 Task: Open a blank sheet, save the file as workstress.doc Add Heading 'Strategies for managing work-related stress: 'Strategies for managing work-related stress:  Add the following points with arrow bulletsAdd the following points with arrow bullets •	Prioritize tasks_x000D_
•	Practice self-care_x000D_
•	Seek support_x000D_
 Highlight heading with color  Blue Select the entire text and apply  Outside Borders ,change the font size of heading and points to 24
Action: Mouse moved to (36, 76)
Screenshot: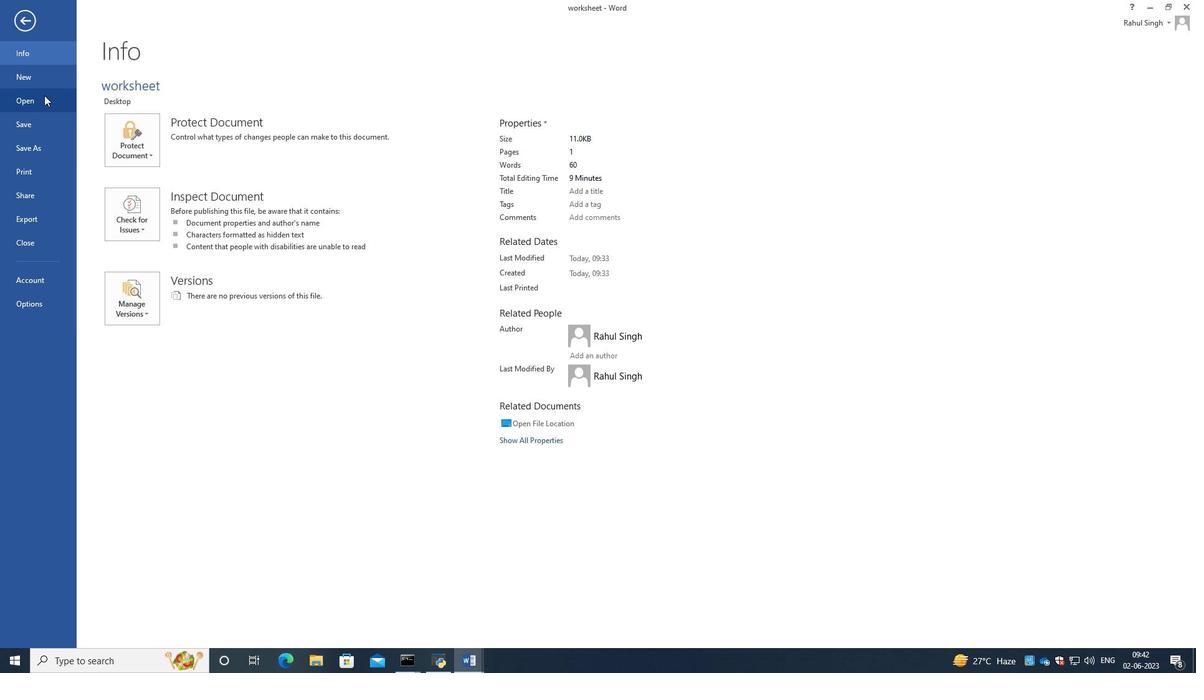 
Action: Mouse pressed left at (36, 76)
Screenshot: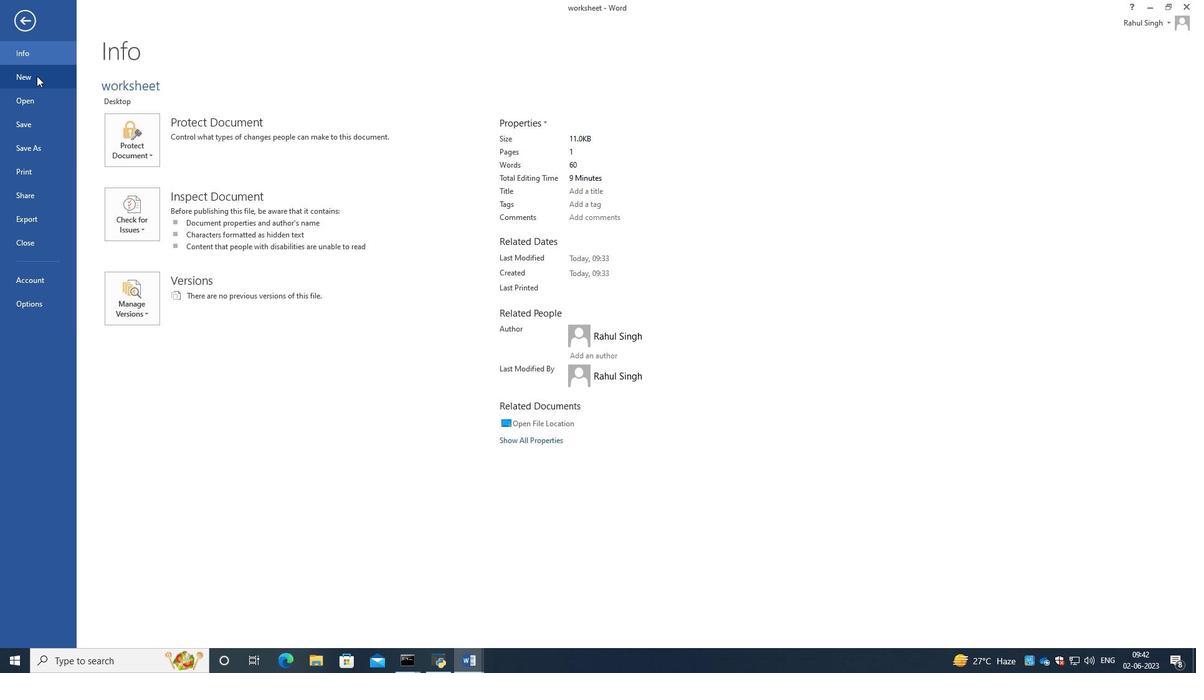 
Action: Mouse moved to (163, 208)
Screenshot: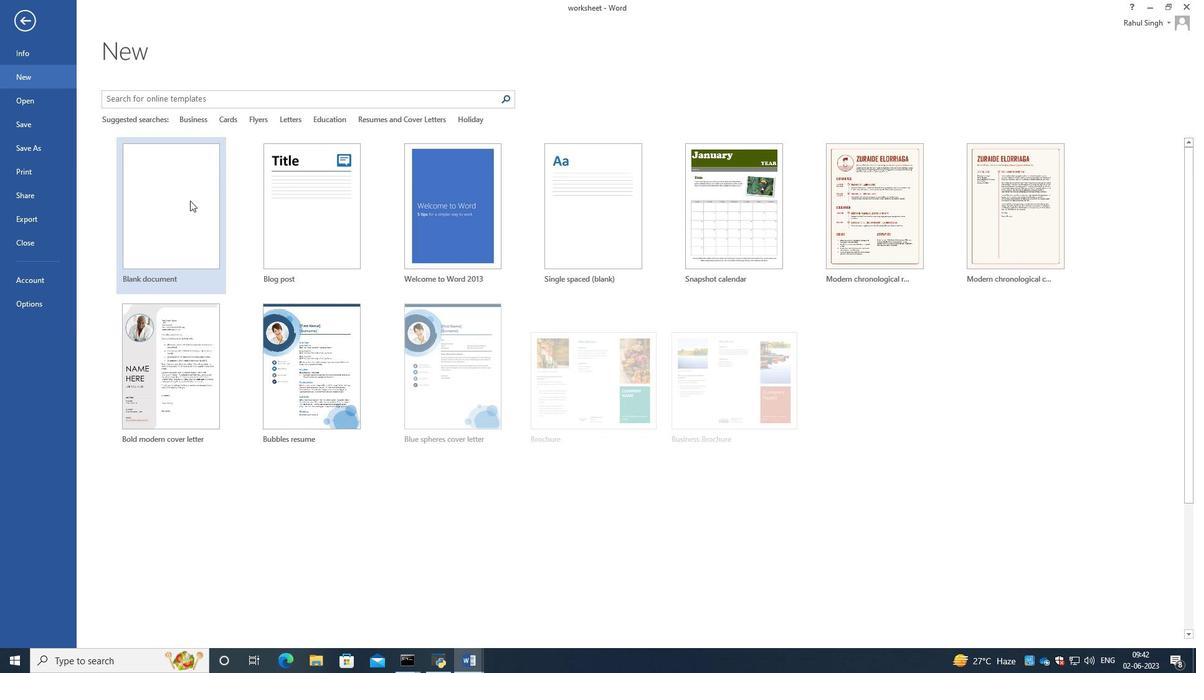 
Action: Mouse pressed left at (163, 208)
Screenshot: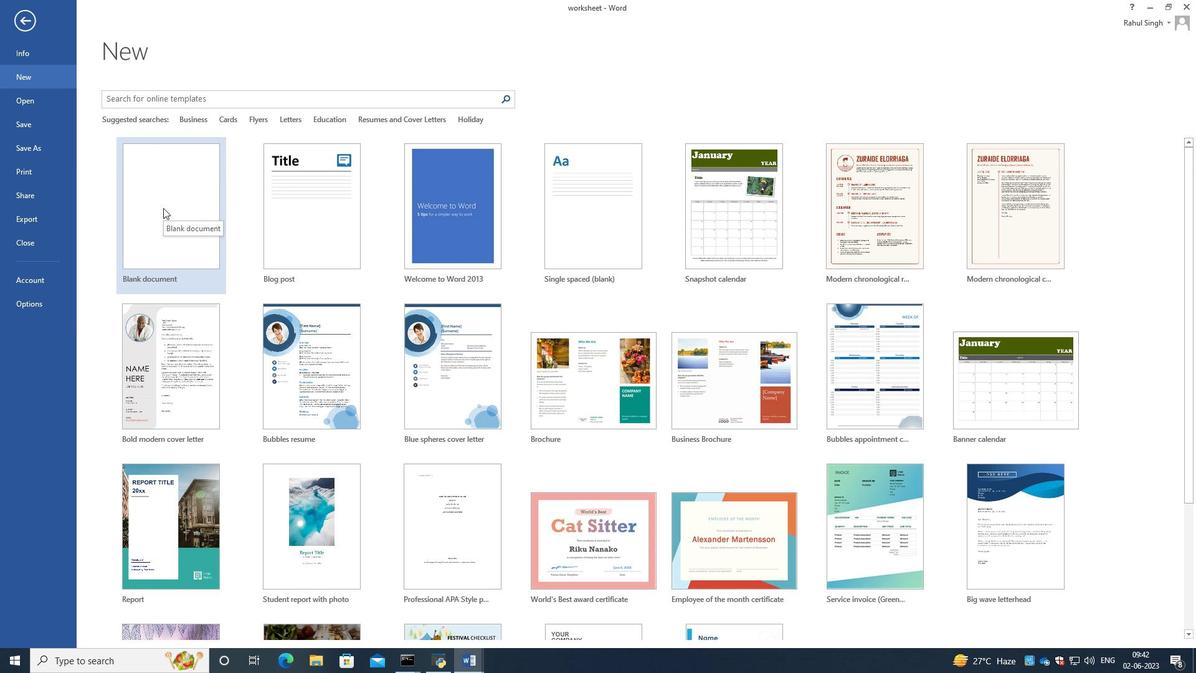 
Action: Mouse moved to (21, 25)
Screenshot: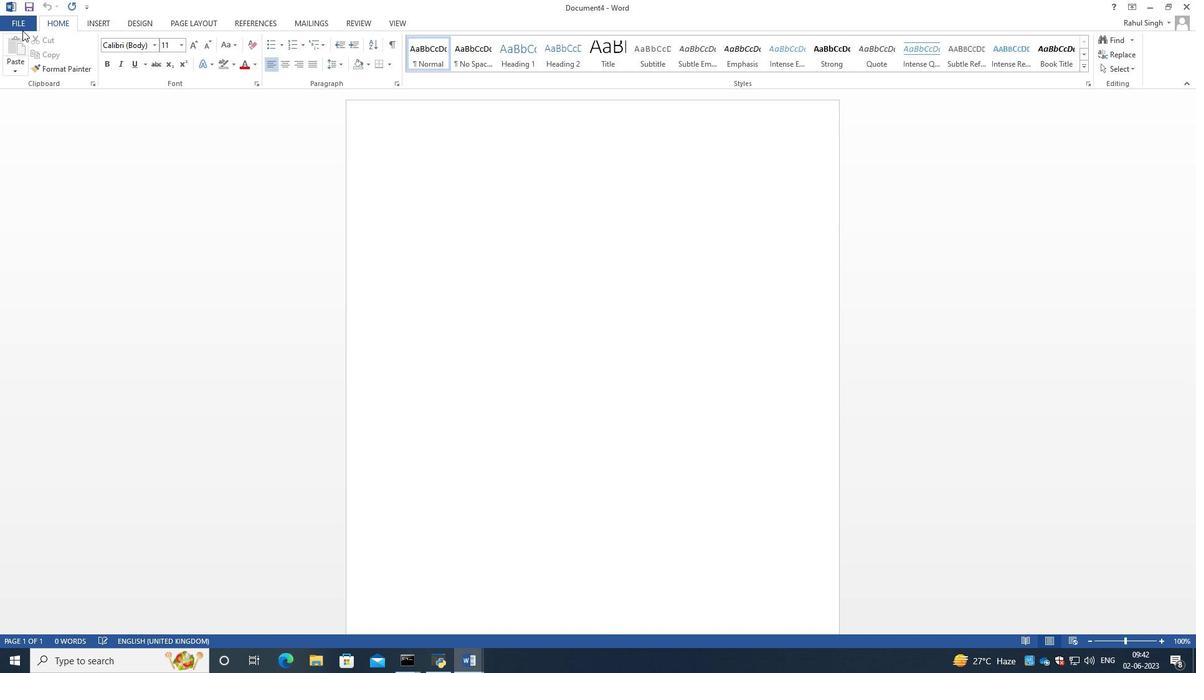 
Action: Mouse pressed left at (21, 25)
Screenshot: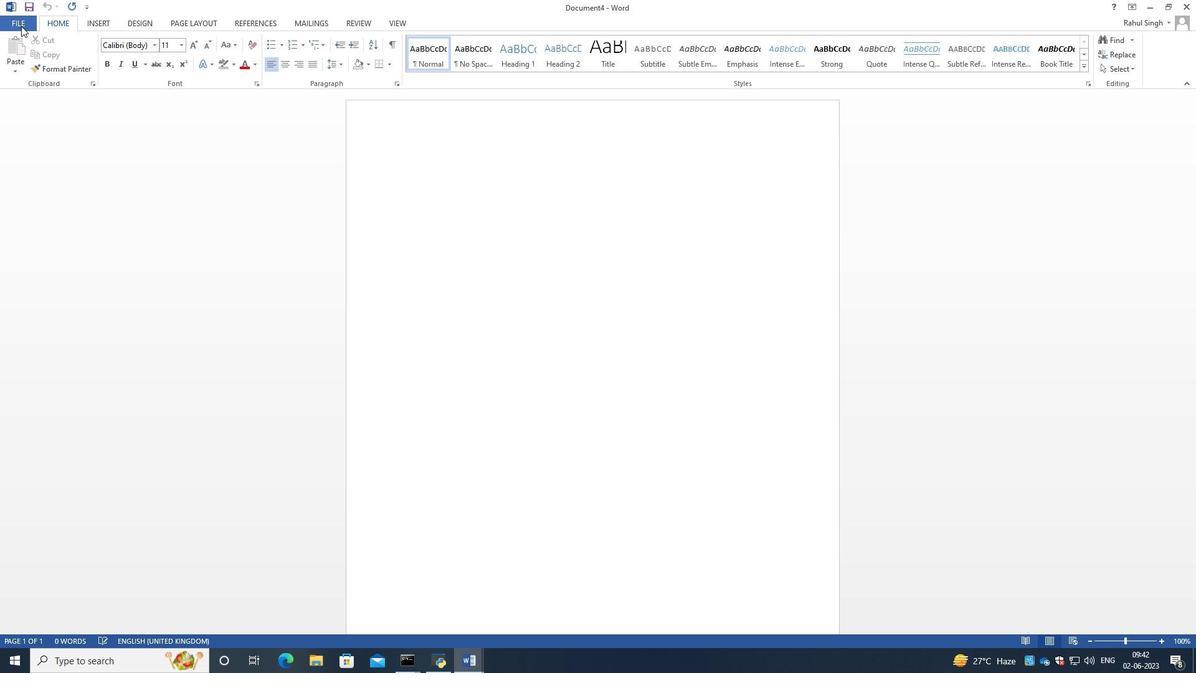 
Action: Mouse moved to (43, 150)
Screenshot: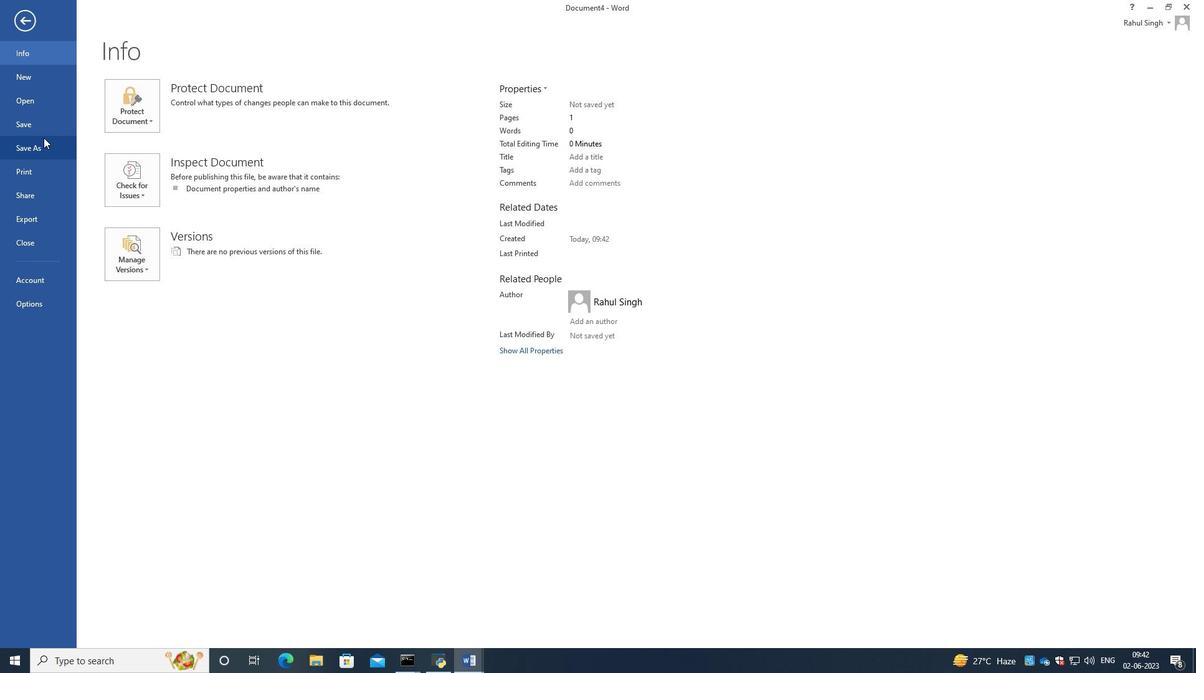 
Action: Mouse pressed left at (43, 150)
Screenshot: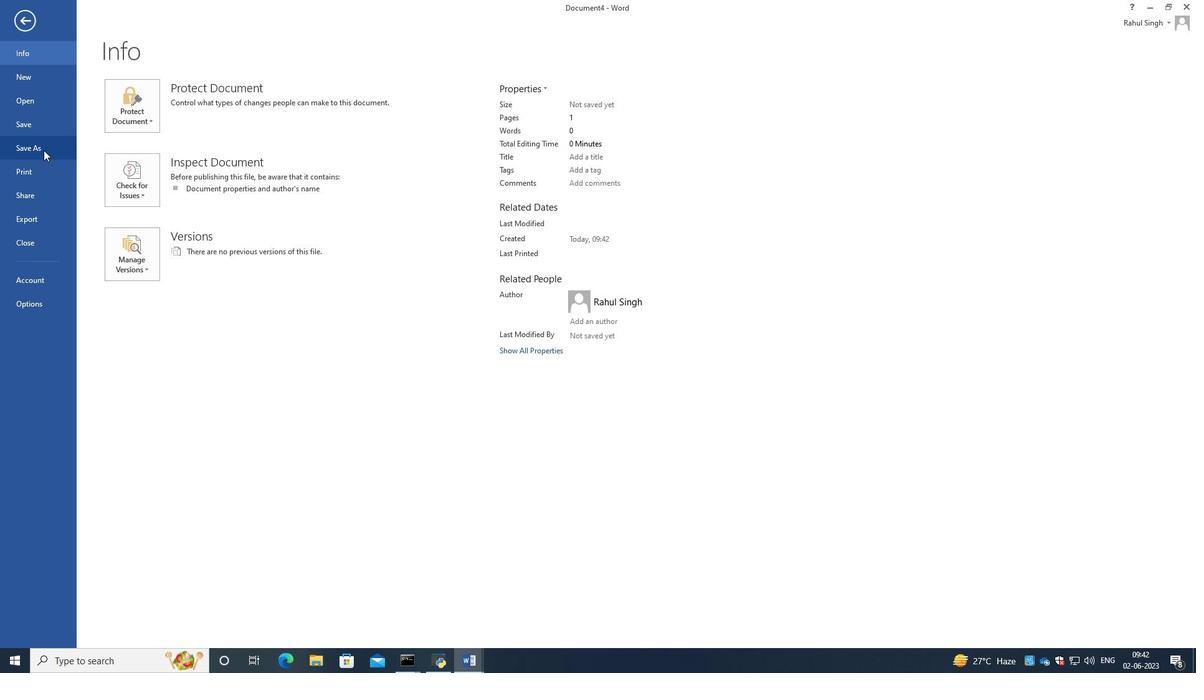 
Action: Mouse moved to (321, 135)
Screenshot: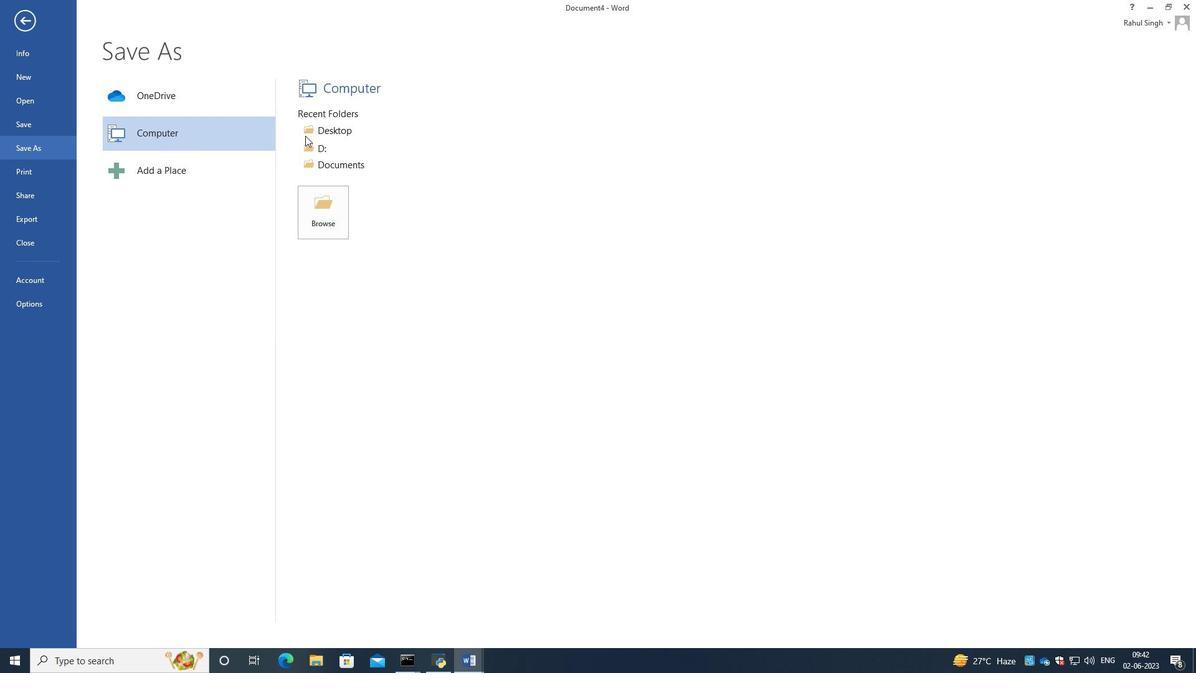 
Action: Mouse pressed left at (321, 135)
Screenshot: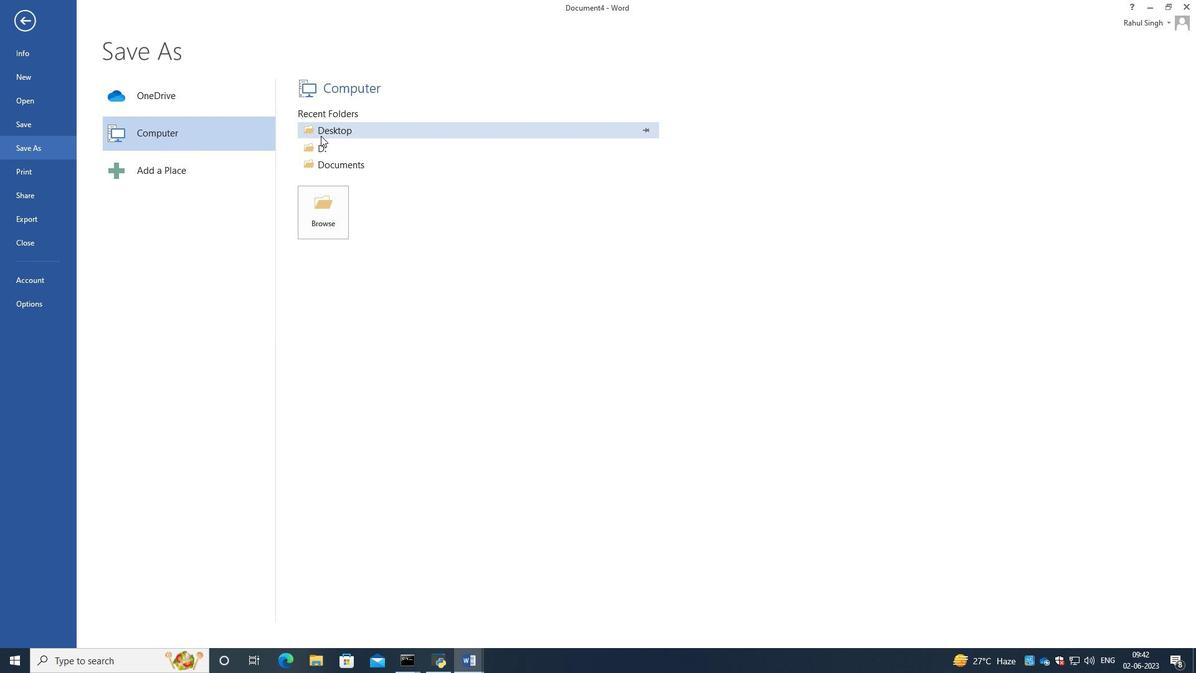 
Action: Mouse moved to (315, 141)
Screenshot: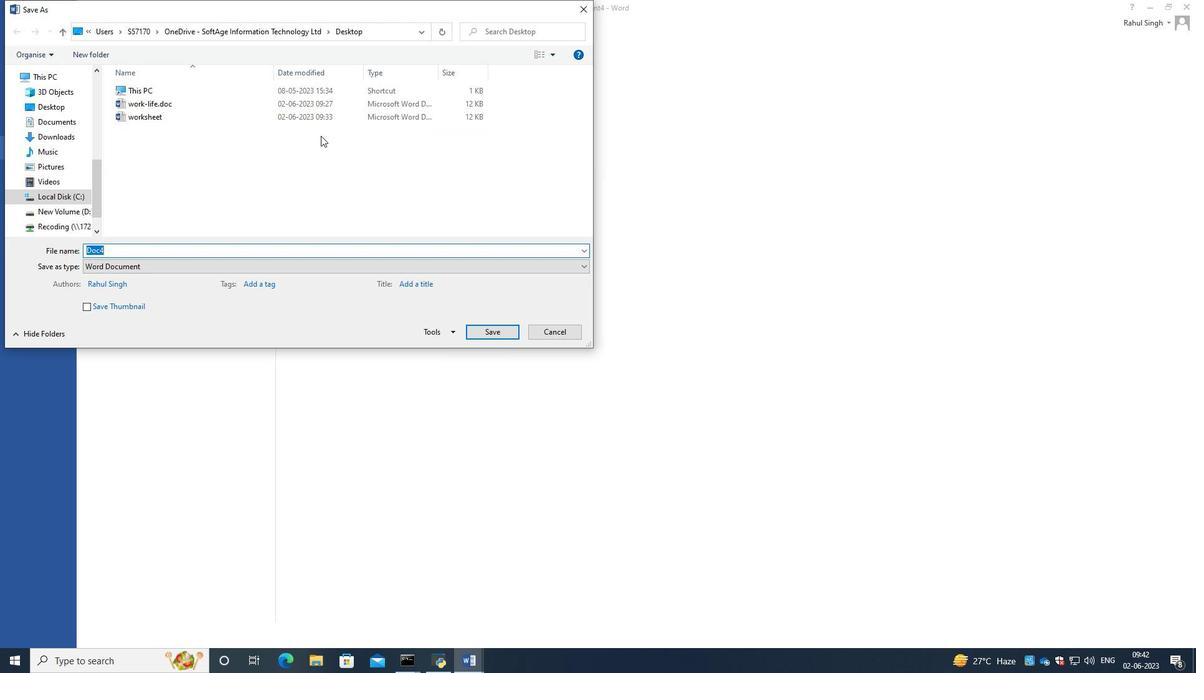 
Action: Key pressed <Key.backspace>workstress.doc
Screenshot: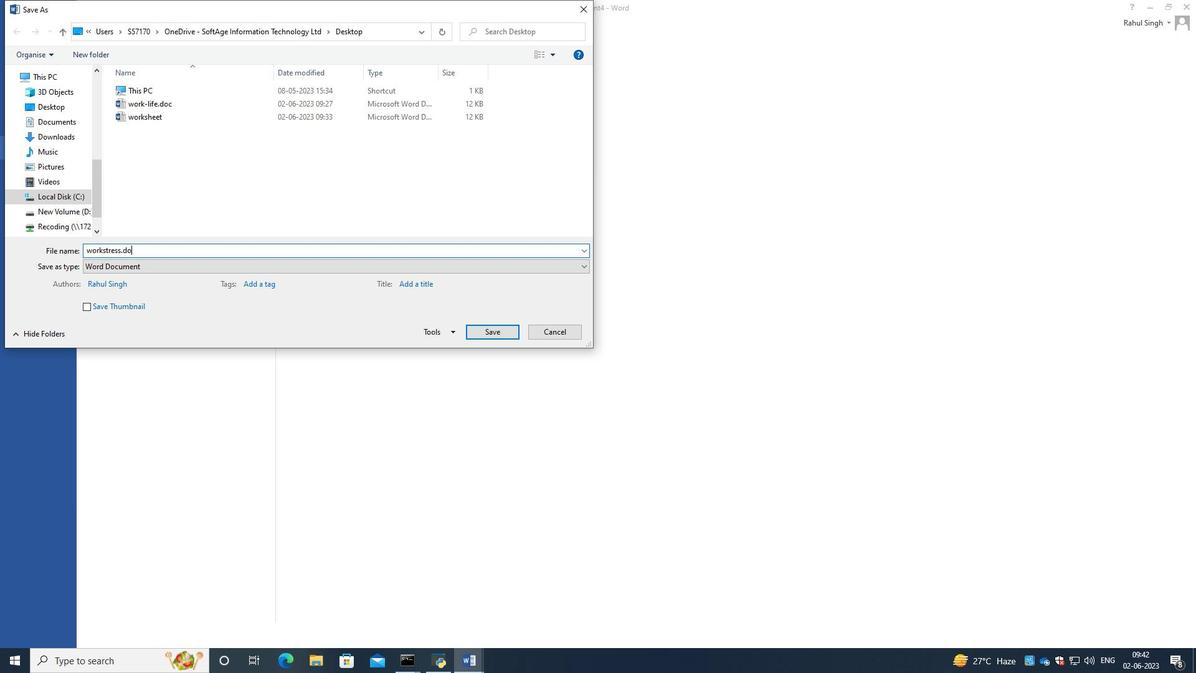 
Action: Mouse moved to (493, 335)
Screenshot: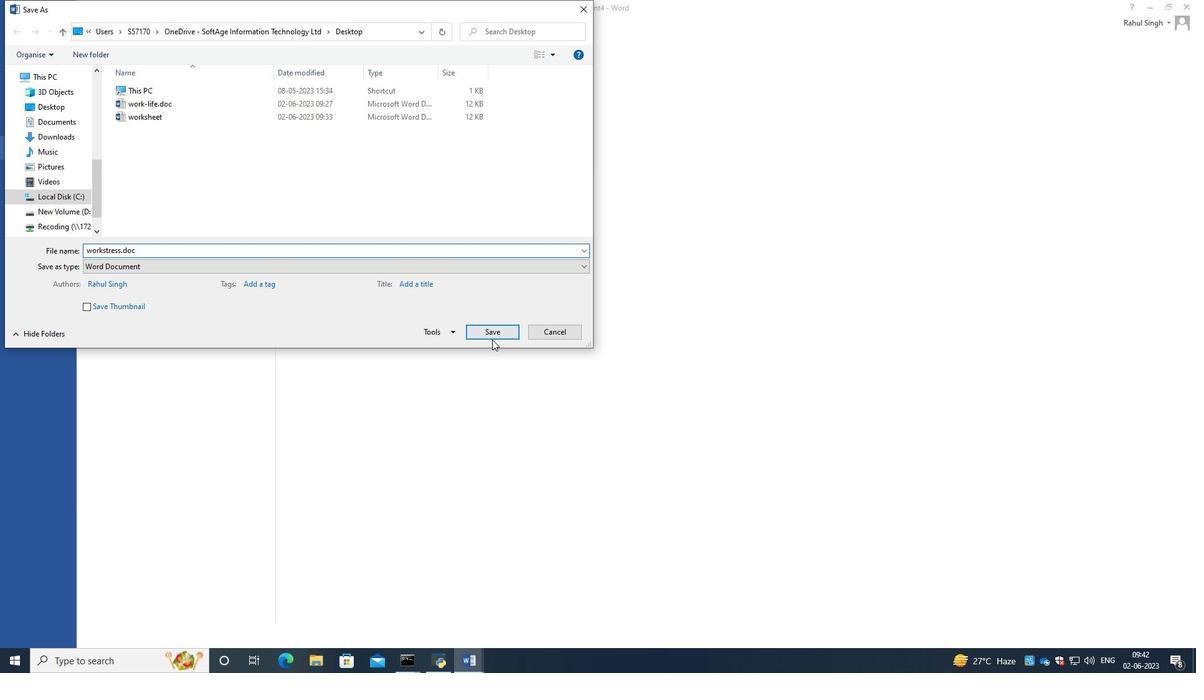 
Action: Mouse pressed left at (493, 335)
Screenshot: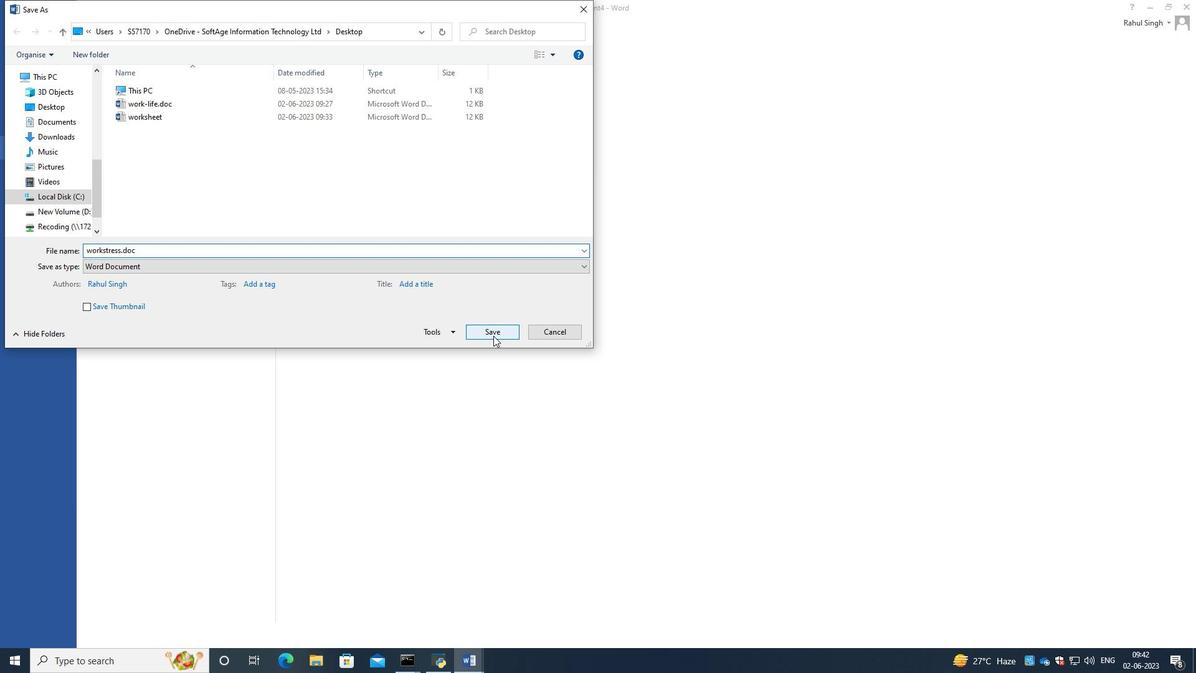 
Action: Mouse moved to (437, 193)
Screenshot: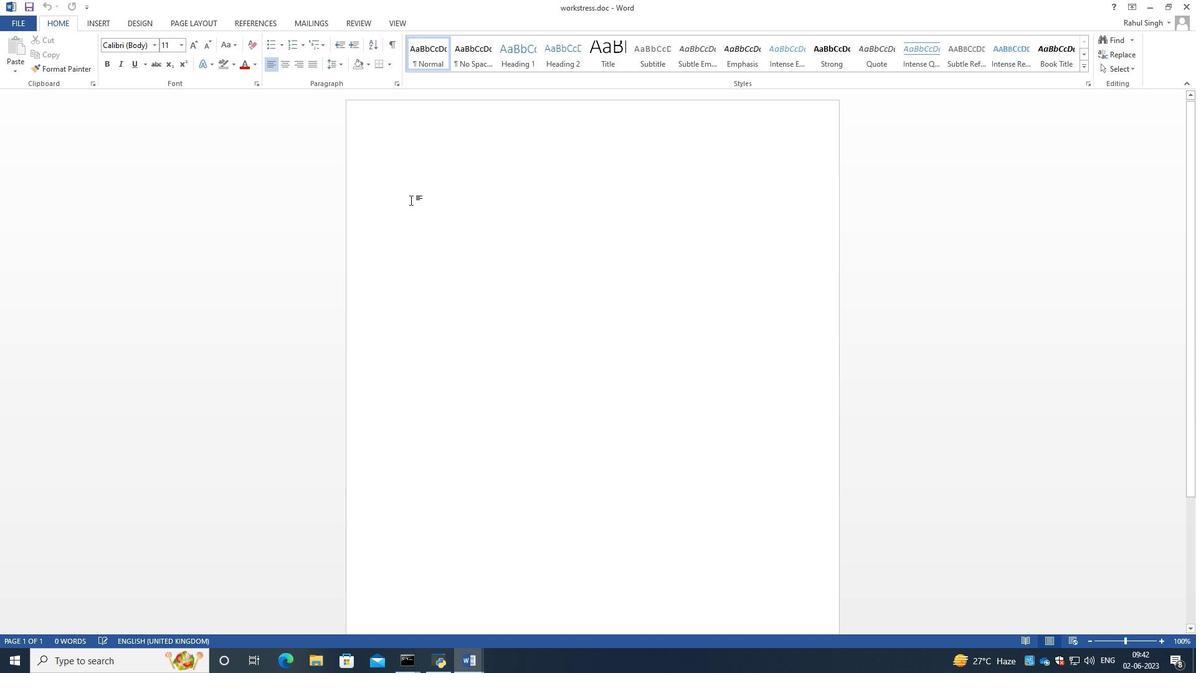 
Action: Key pressed <Key.caps_lock>S<Key.caps_lock>trategies<Key.enter><Key.caps_lock>S<Key.caps_lock>trategies<Key.space>for<Key.space>managing<Key.space>work-related<Key.space>stress
Screenshot: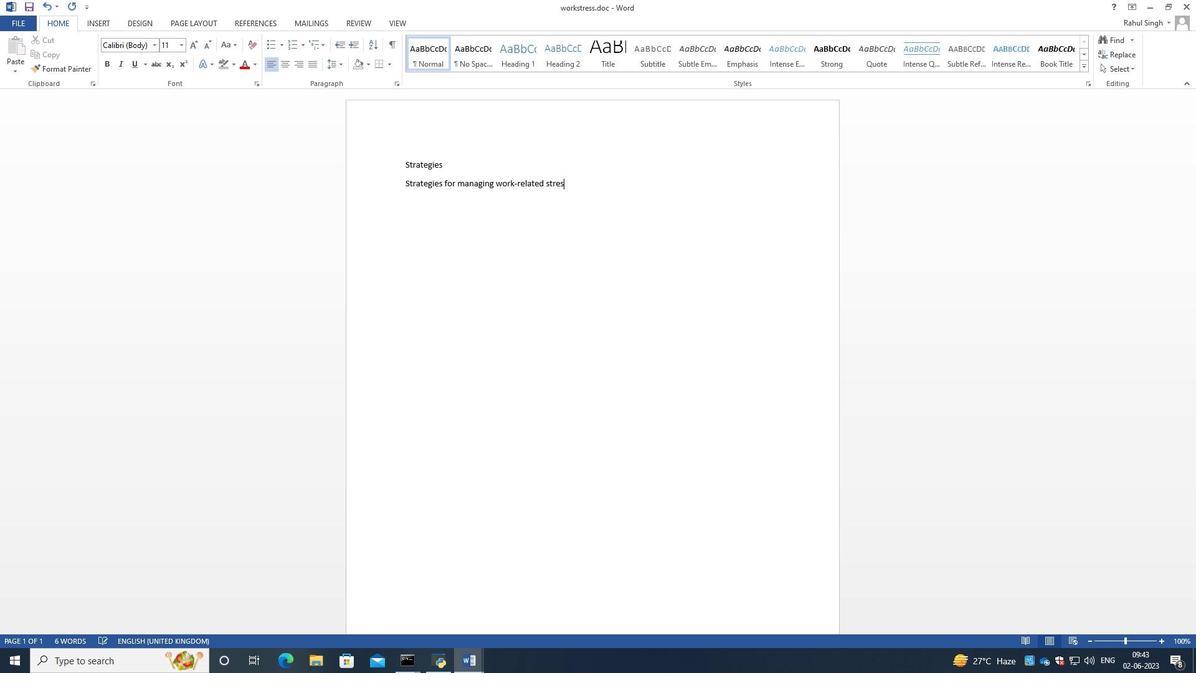 
Action: Mouse moved to (445, 167)
Screenshot: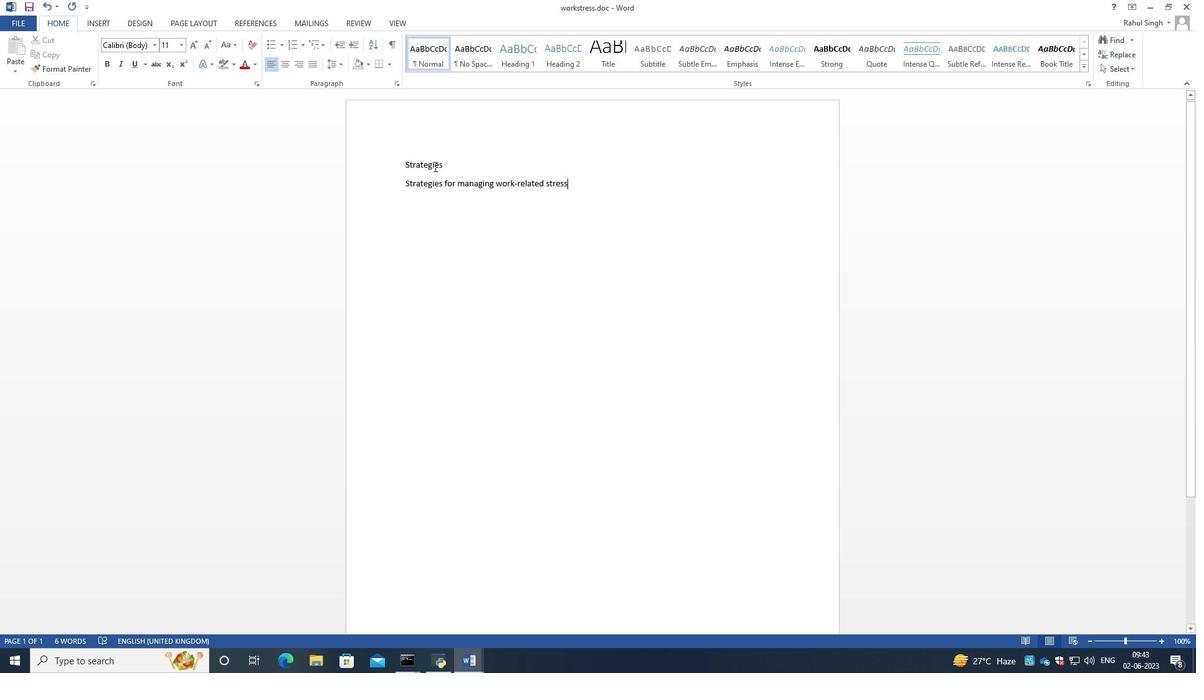 
Action: Mouse pressed left at (445, 167)
Screenshot: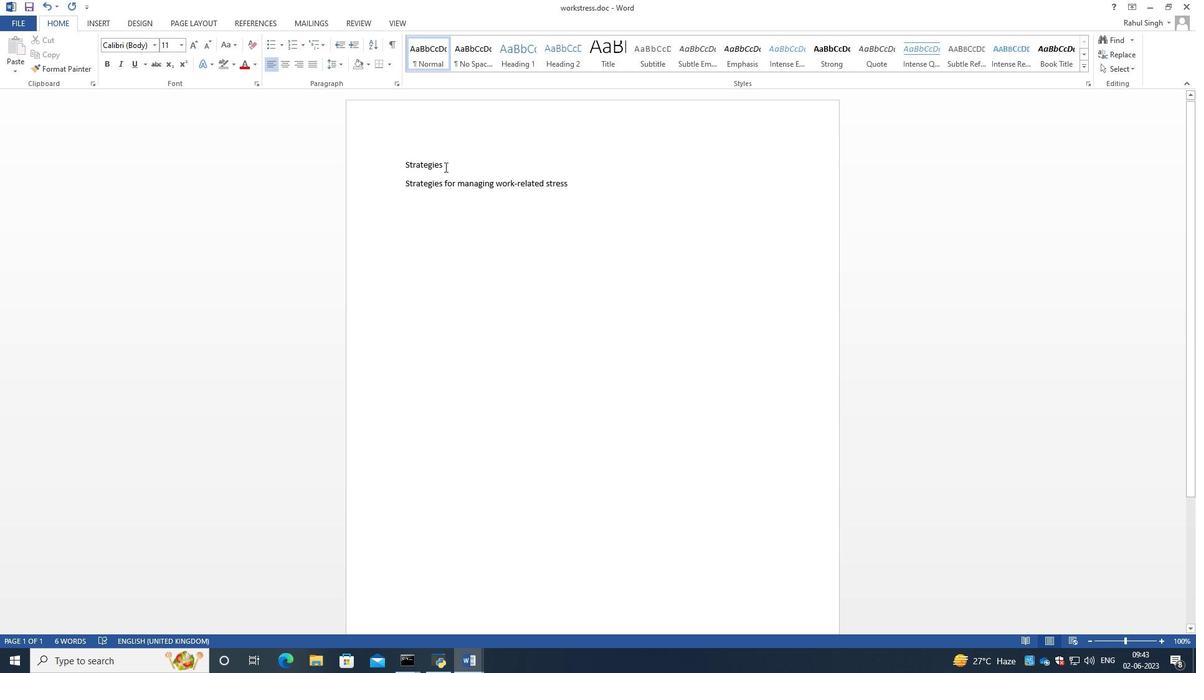 
Action: Mouse moved to (382, 167)
Screenshot: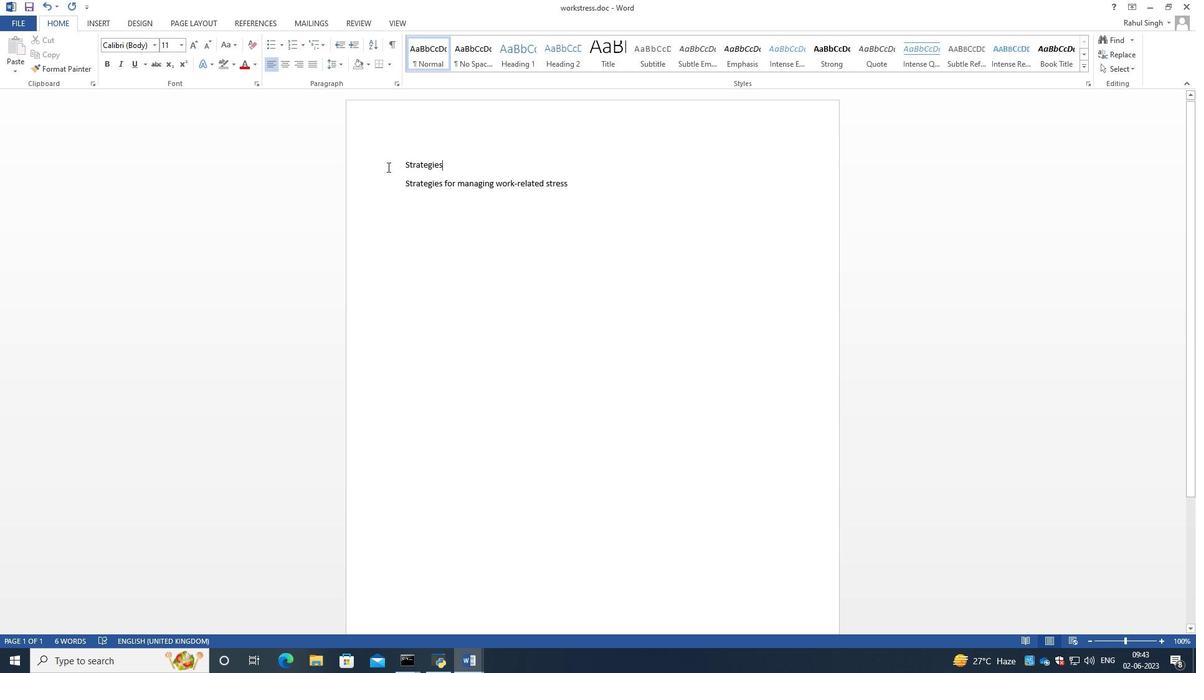 
Action: Key pressed <Key.backspace>
Screenshot: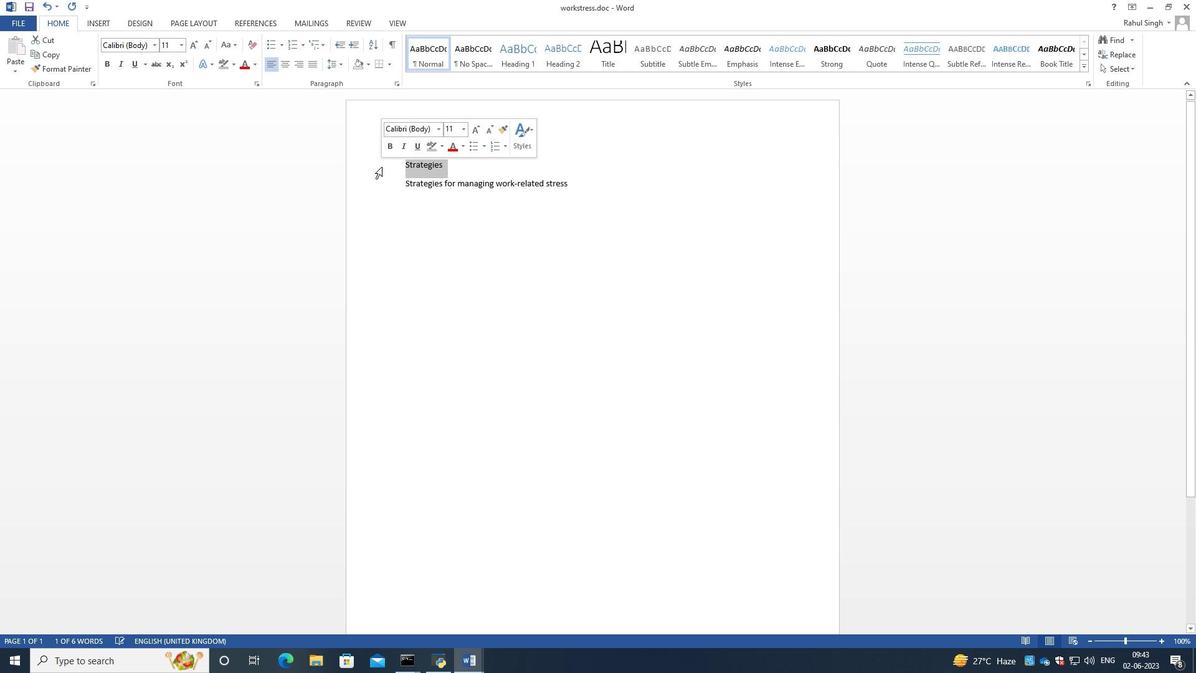 
Action: Mouse moved to (572, 170)
Screenshot: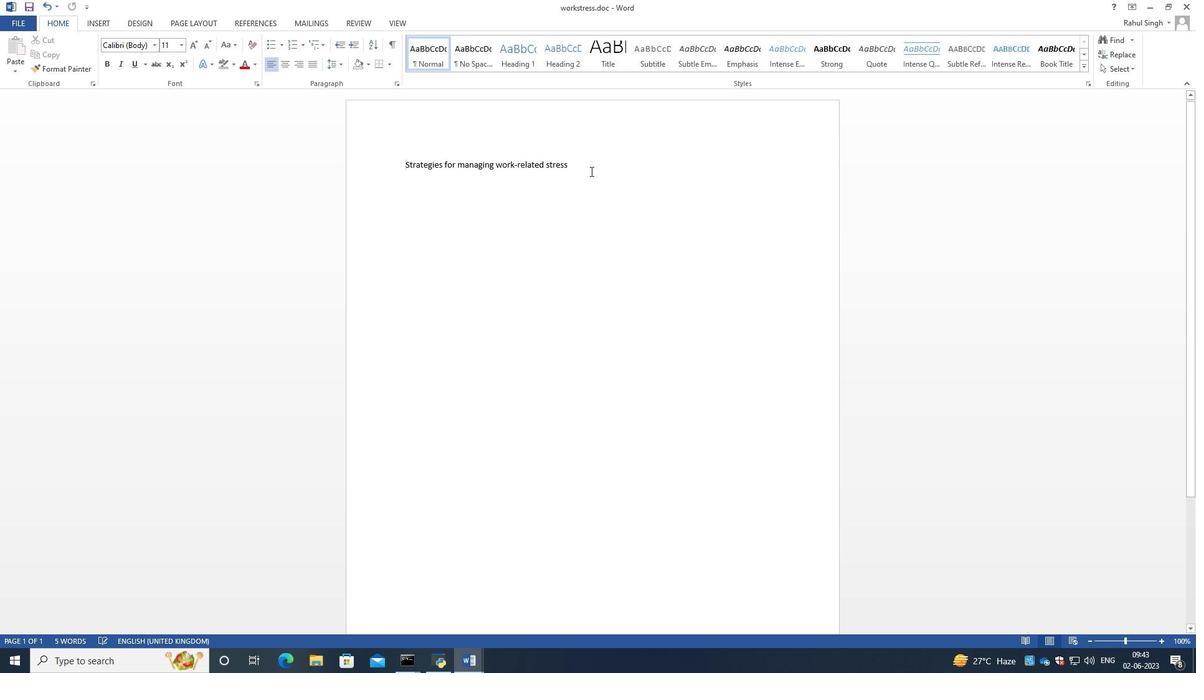 
Action: Mouse pressed left at (572, 170)
Screenshot: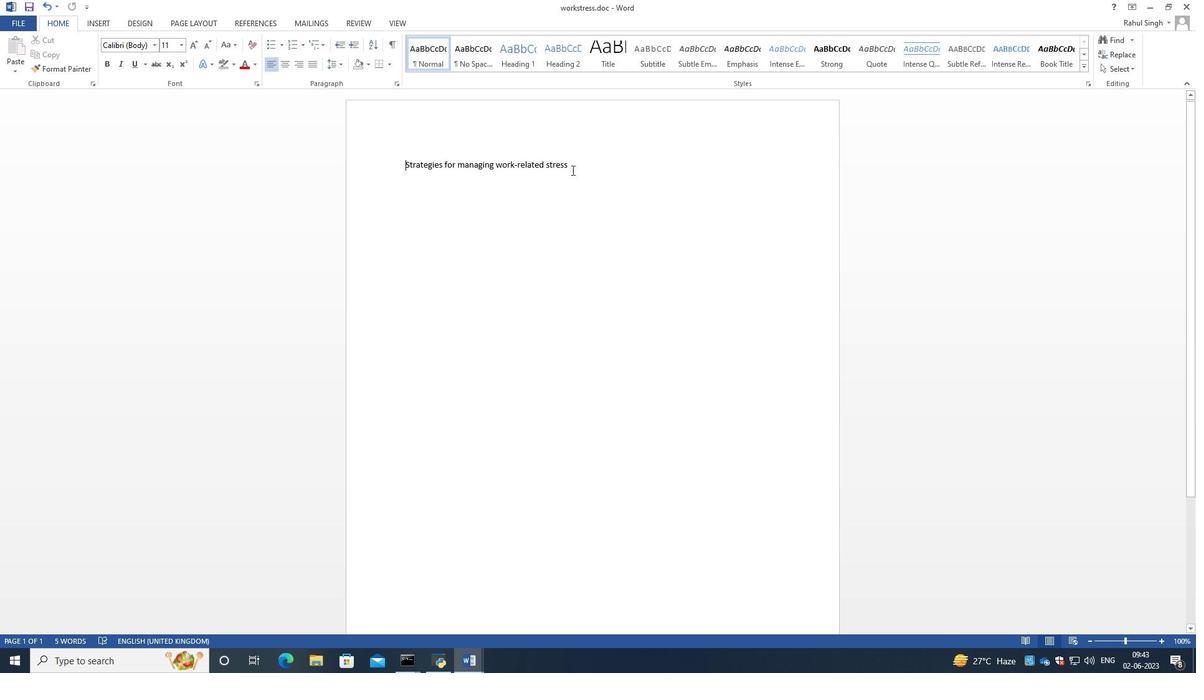 
Action: Key pressed <Key.shift_r>:<Key.enter><Key.caps_lock><Key.backspace><Key.enter>
Screenshot: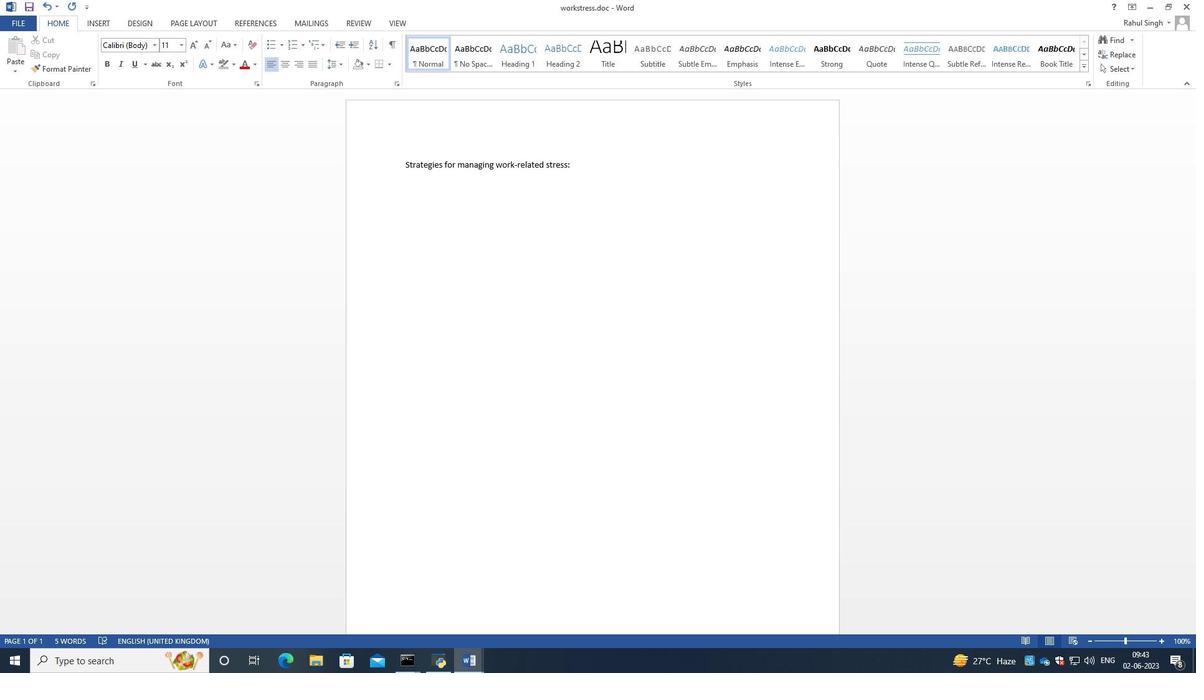 
Action: Mouse moved to (282, 44)
Screenshot: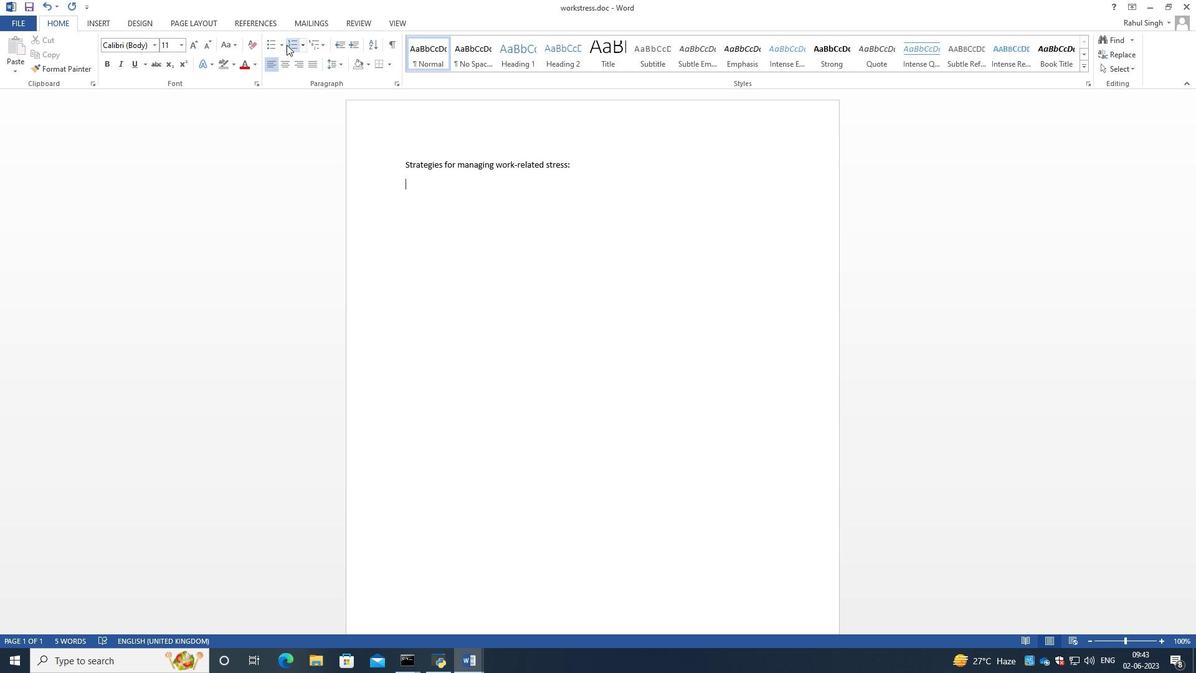 
Action: Mouse pressed left at (282, 44)
Screenshot: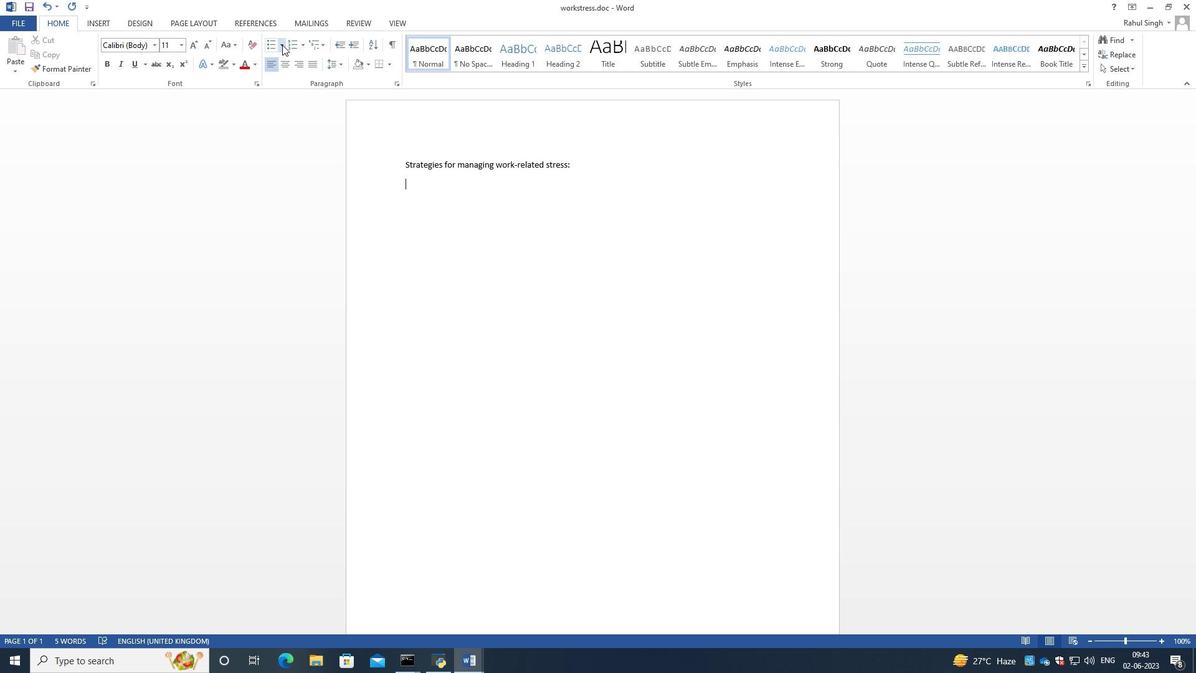 
Action: Mouse moved to (284, 157)
Screenshot: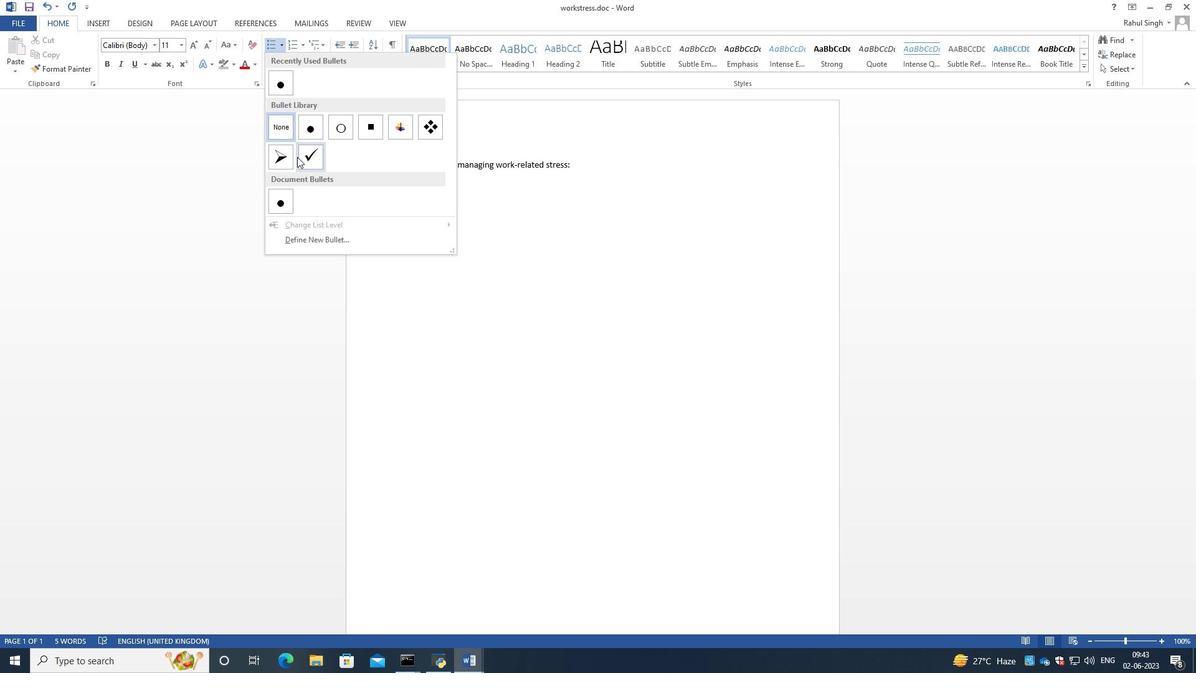 
Action: Mouse pressed left at (284, 157)
Screenshot: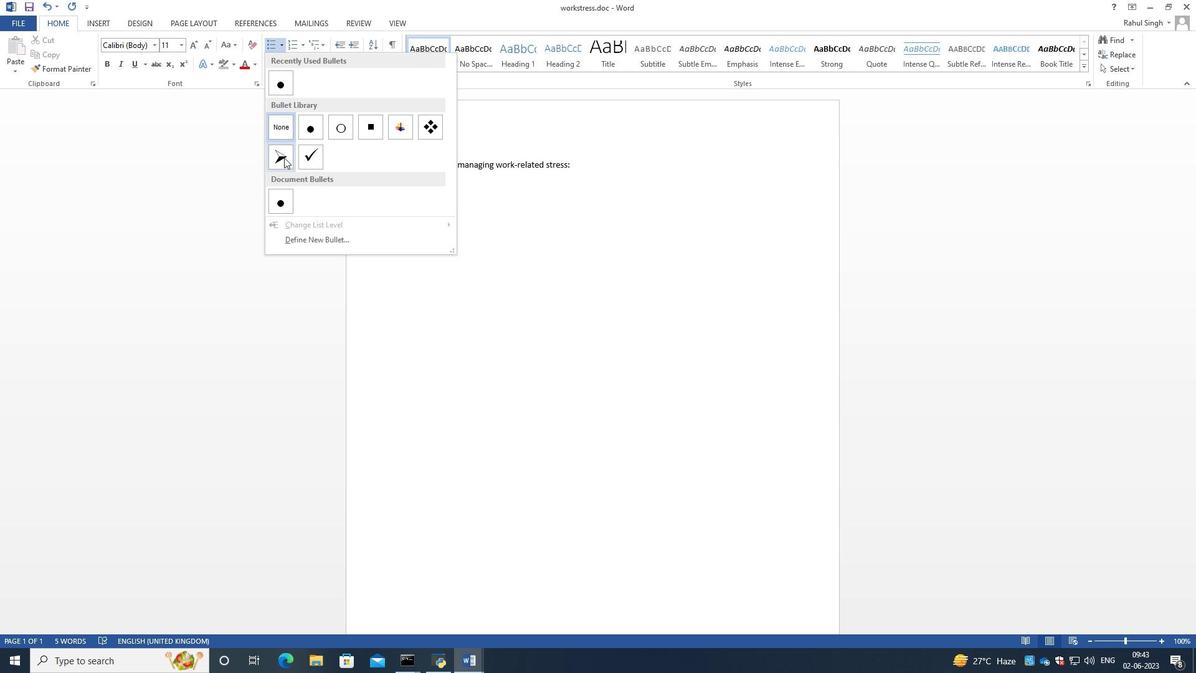 
Action: Mouse moved to (447, 190)
Screenshot: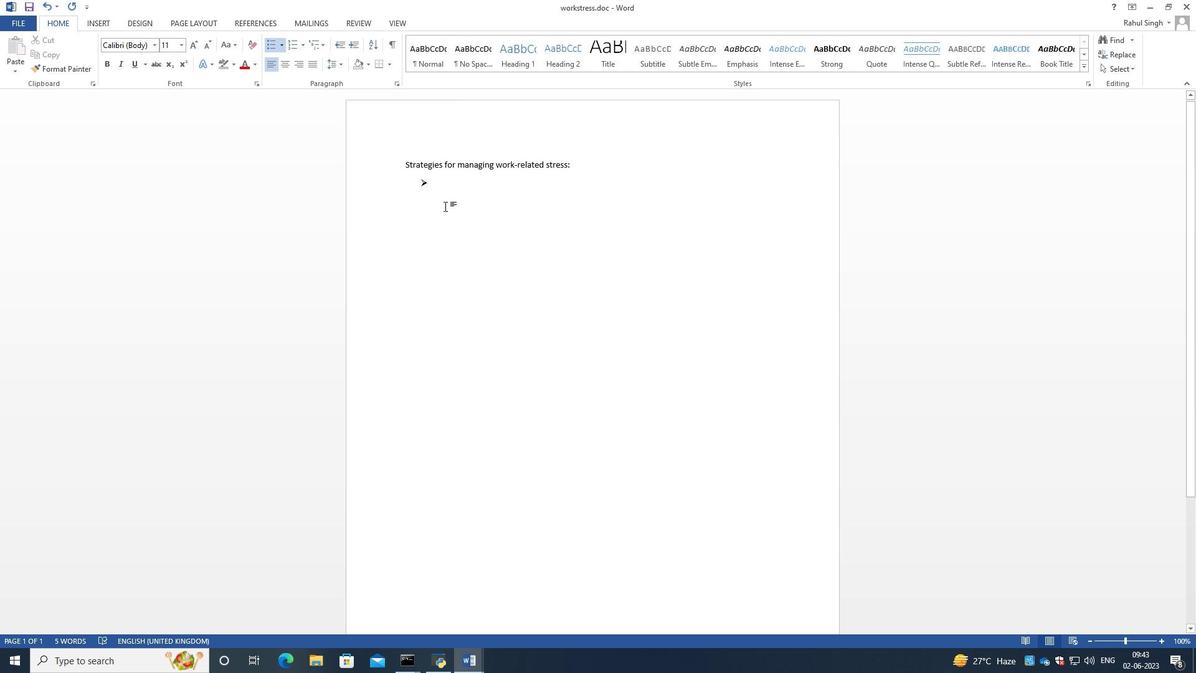 
Action: Key pressed <Key.caps_lock>p<Key.caps_lock>R<Key.backspace><Key.backspace>P<Key.caps_lock>riortize<Key.space><Key.backspace><Key.backspace><Key.backspace><Key.backspace><Key.backspace>itize<Key.space>tasks<Key.enter><Key.caps_lock>P<Key.caps_lock>ractics<Key.backspace>e<Key.space><Key.caps_lock><Key.caps_lock>self-care<Key.enter><Key.caps_lock>S<Key.caps_lock>eek<Key.space><Key.caps_lock><Key.caps_lock>support
Screenshot: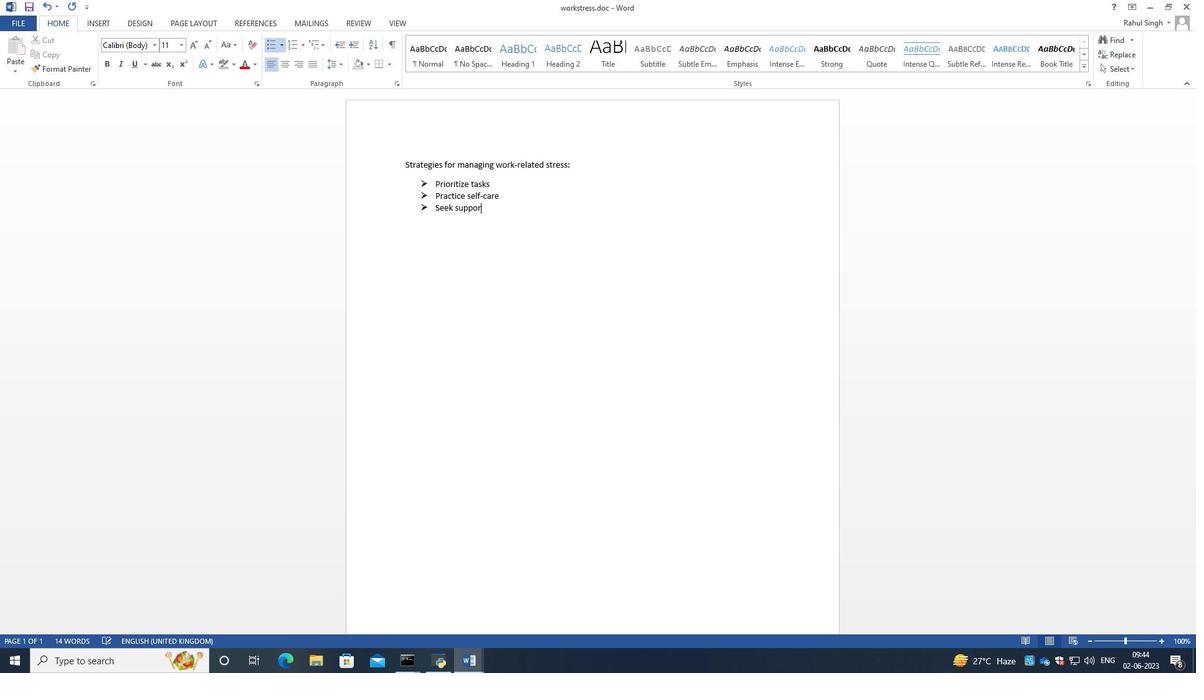 
Action: Mouse moved to (482, 243)
Screenshot: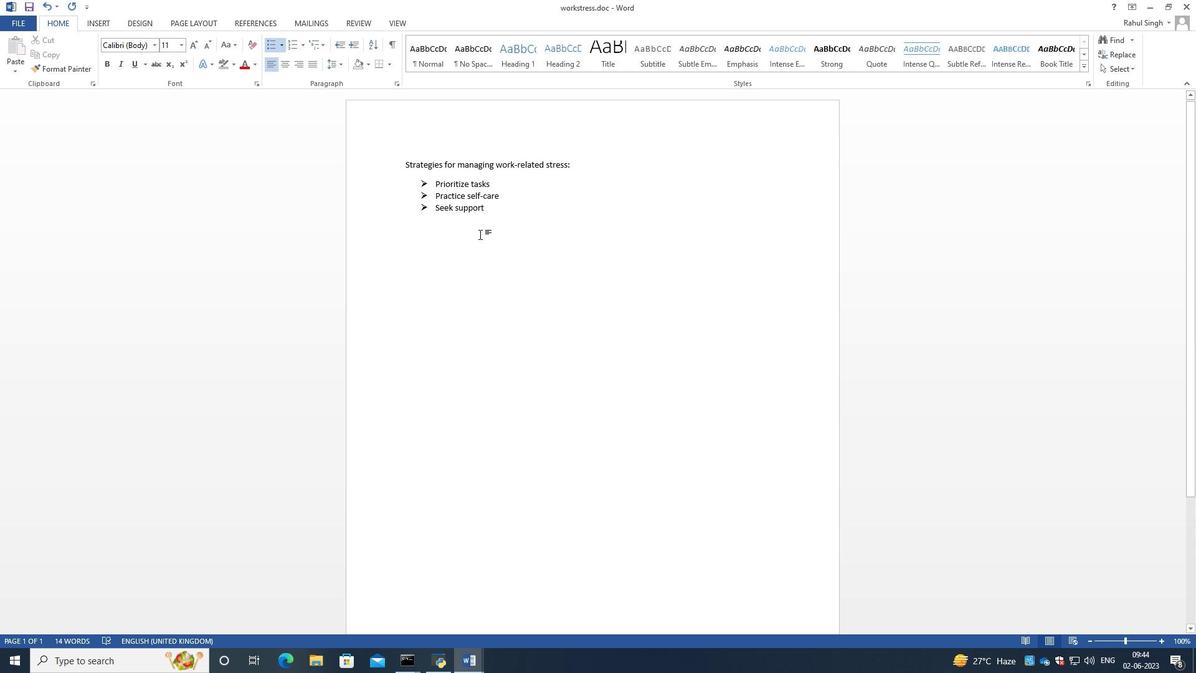 
Action: Mouse pressed left at (482, 243)
Screenshot: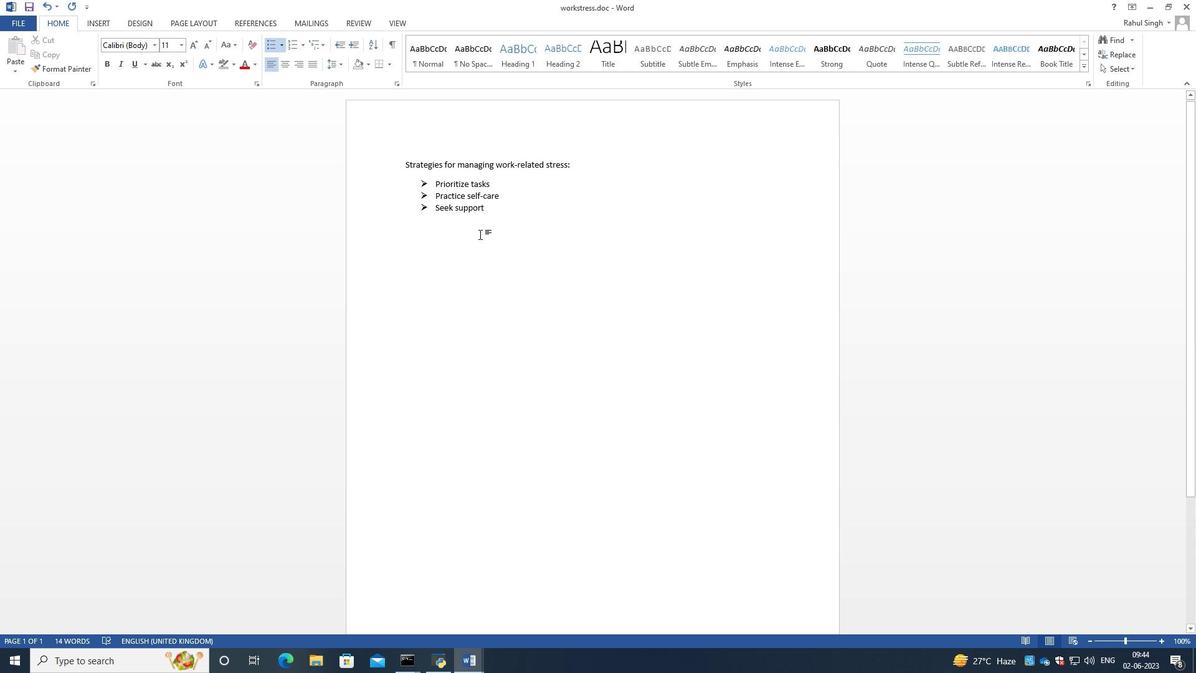 
Action: Mouse moved to (574, 164)
Screenshot: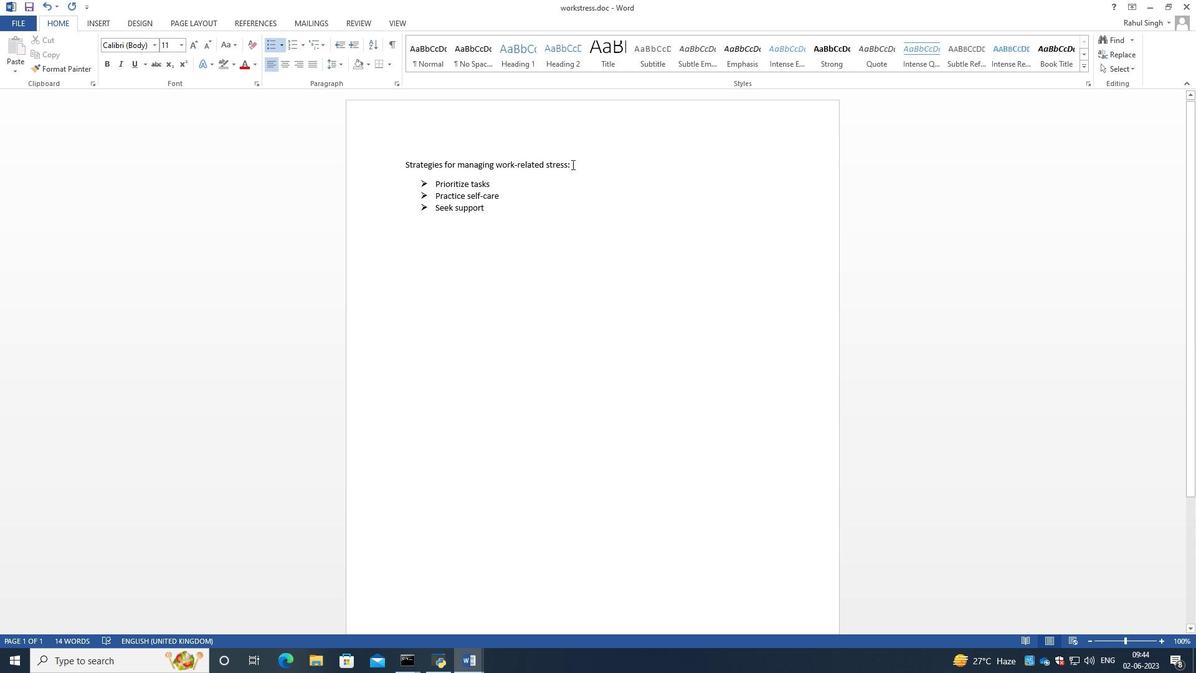 
Action: Mouse pressed left at (574, 164)
Screenshot: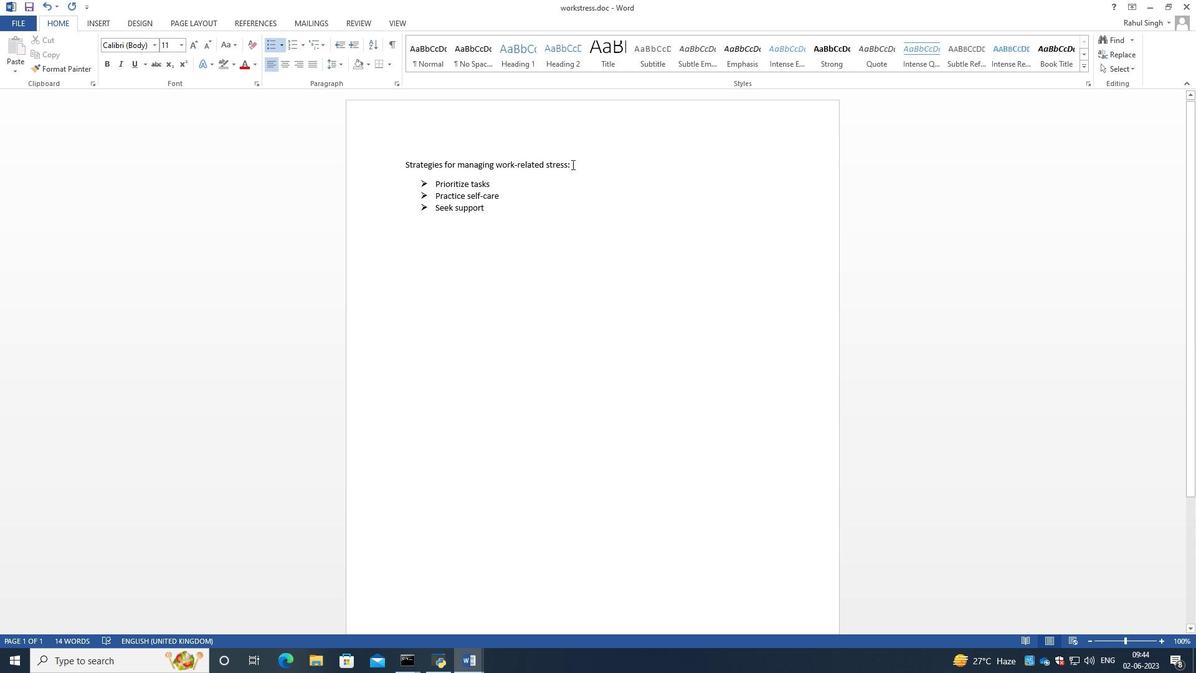 
Action: Mouse moved to (253, 67)
Screenshot: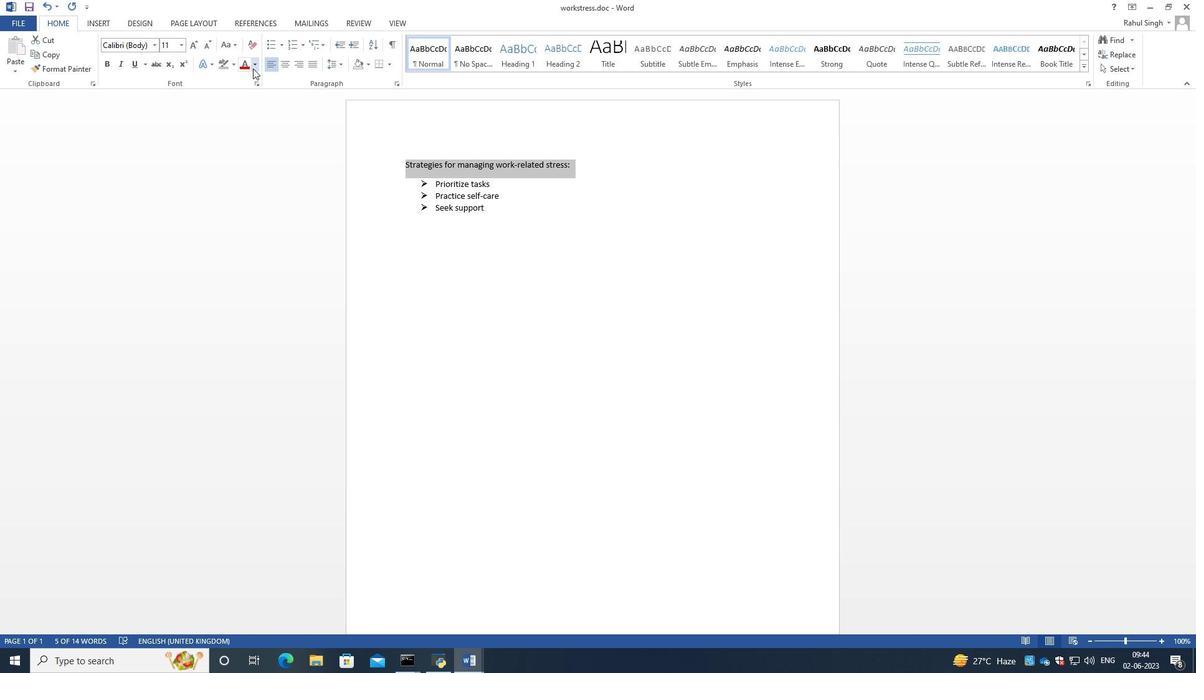 
Action: Mouse pressed left at (253, 67)
Screenshot: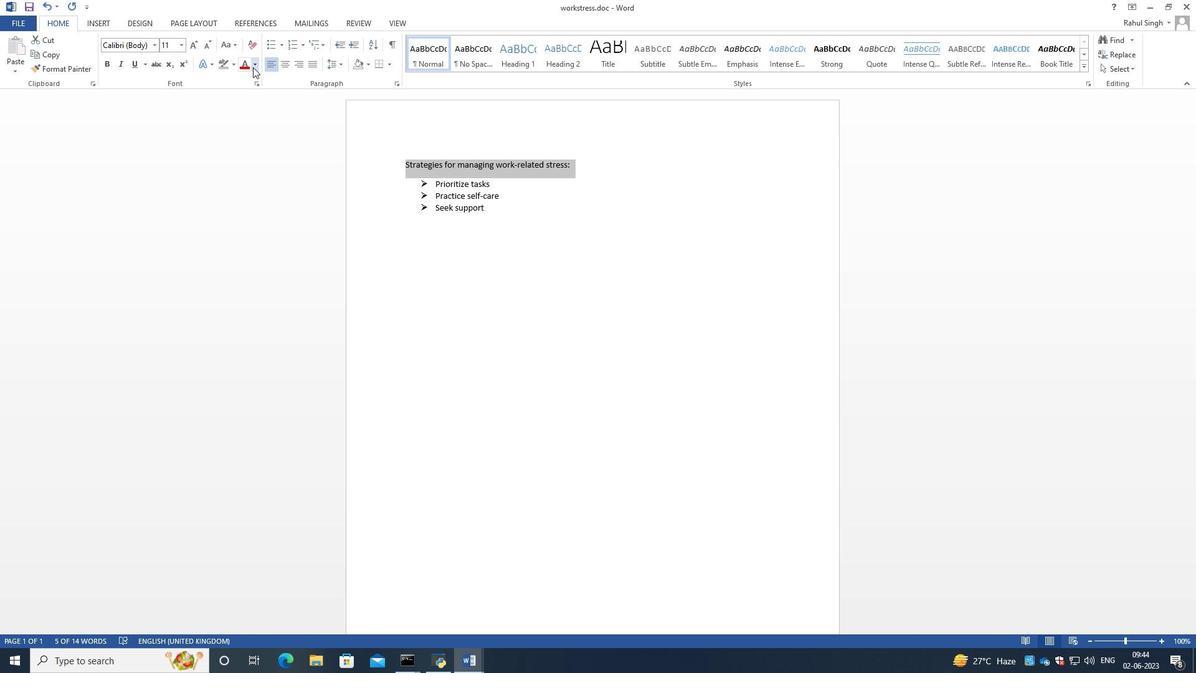
Action: Mouse moved to (230, 65)
Screenshot: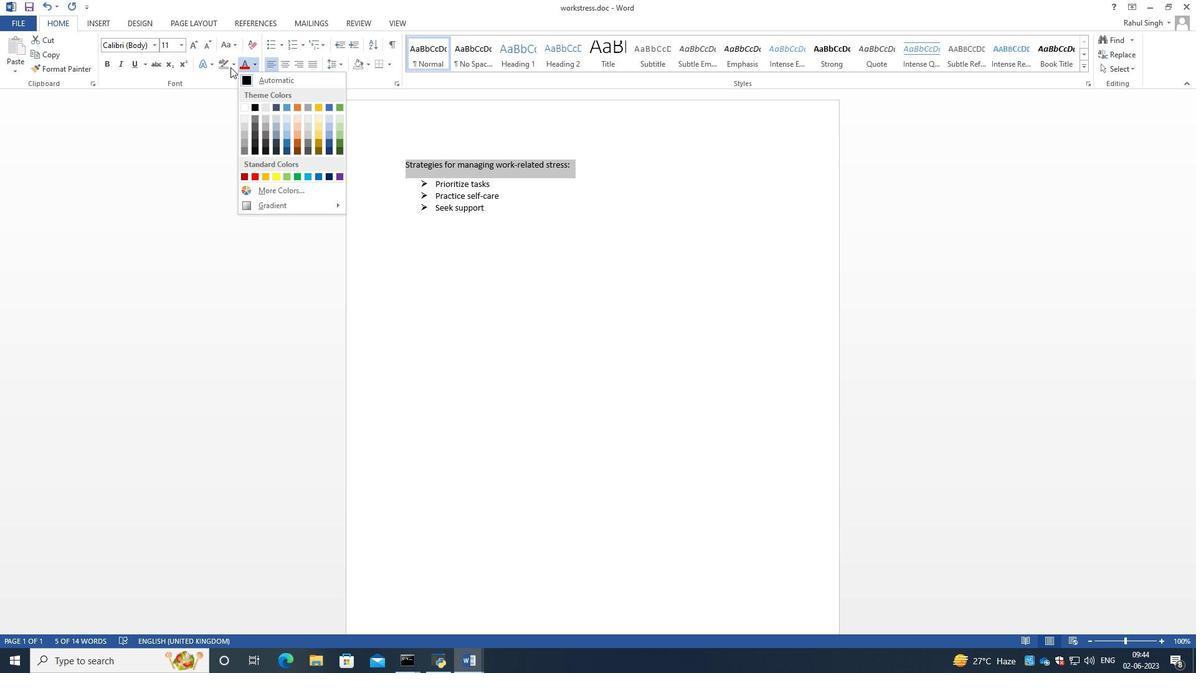 
Action: Mouse pressed left at (230, 65)
Screenshot: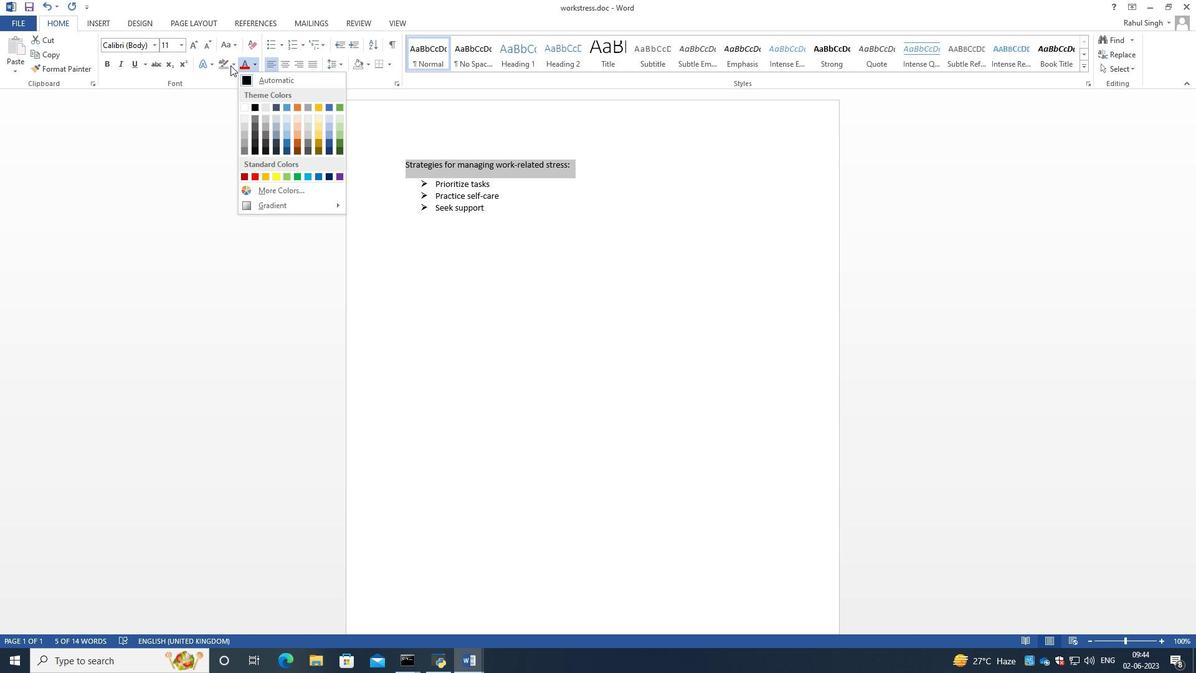 
Action: Mouse moved to (254, 65)
Screenshot: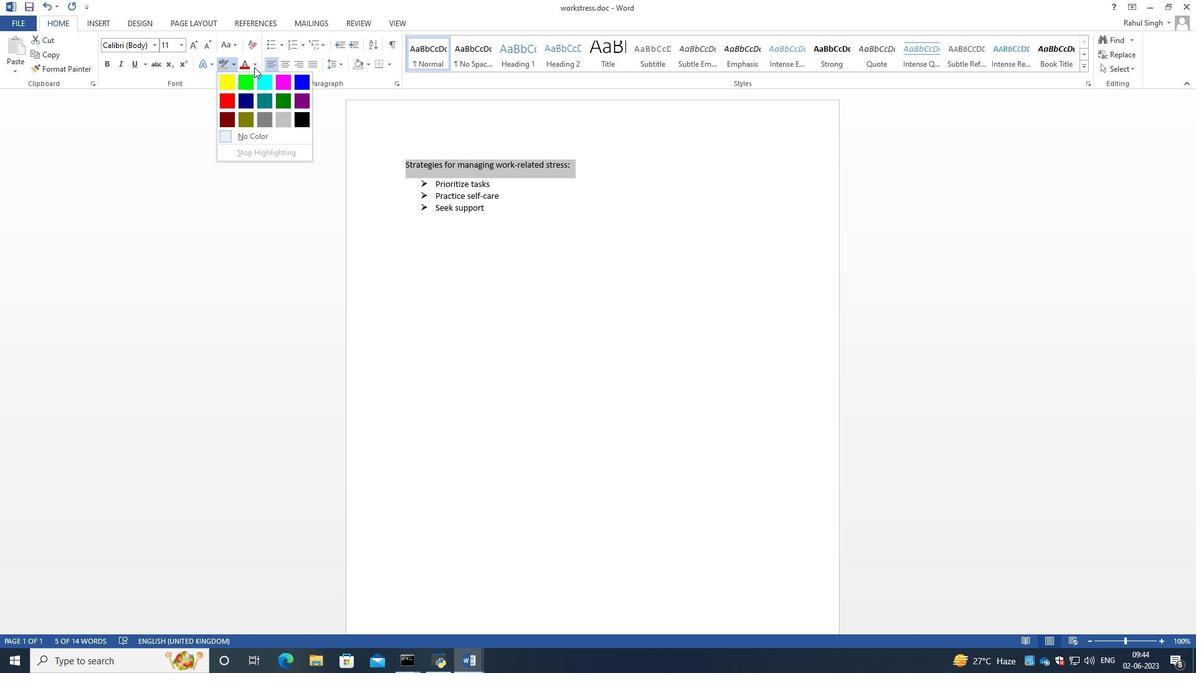 
Action: Mouse pressed left at (254, 65)
Screenshot: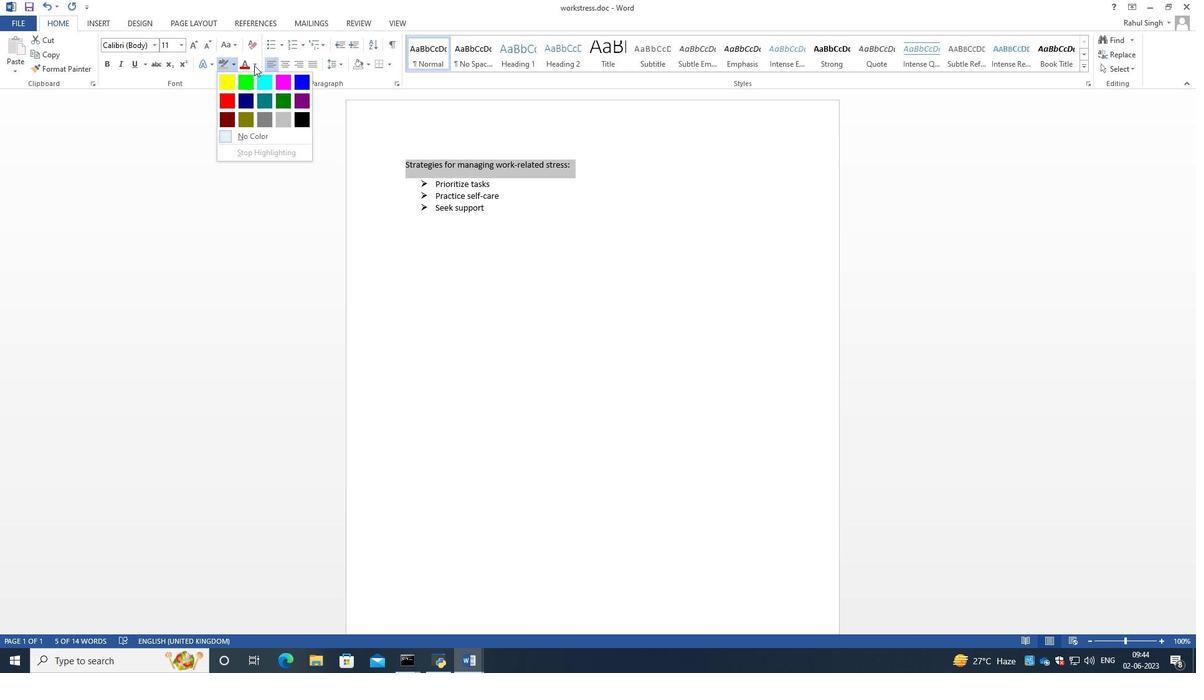 
Action: Mouse moved to (317, 175)
Screenshot: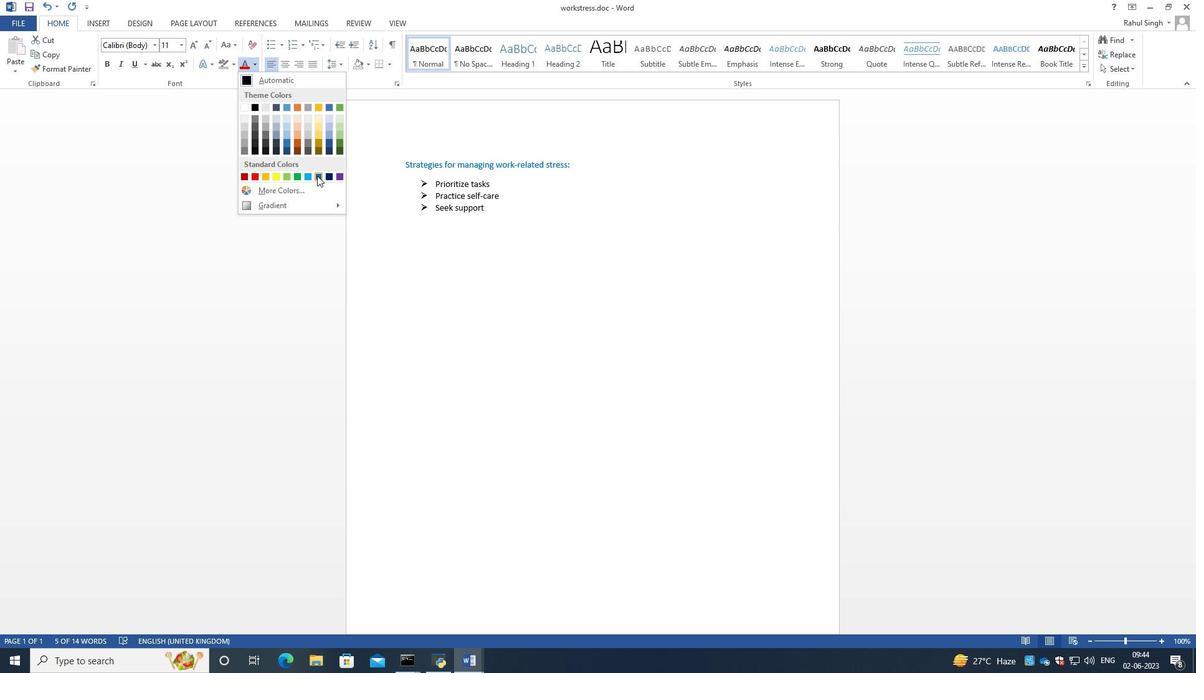 
Action: Mouse pressed left at (317, 175)
Screenshot: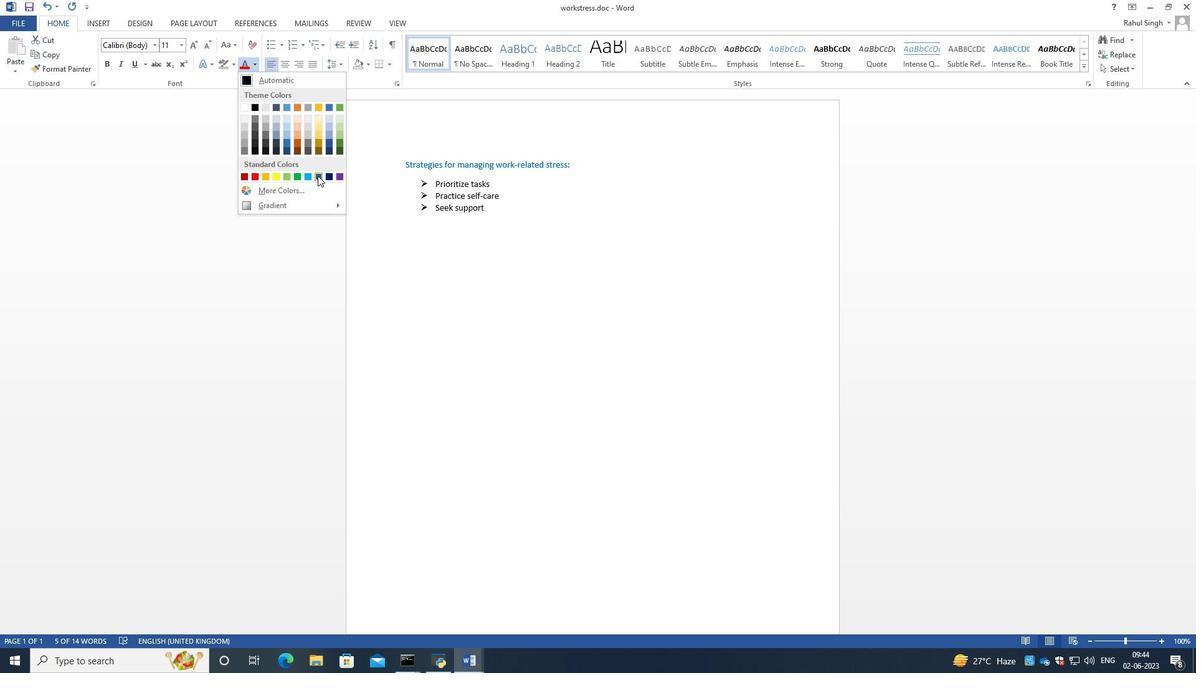 
Action: Mouse moved to (574, 198)
Screenshot: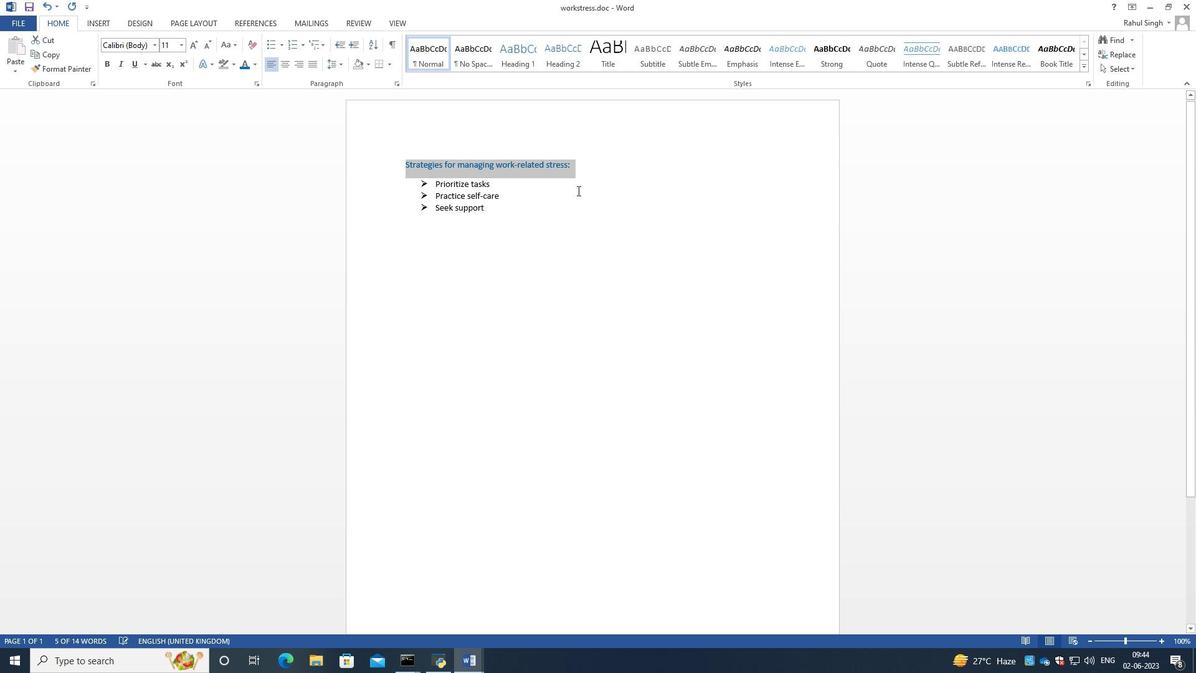 
Action: Mouse pressed left at (574, 198)
Screenshot: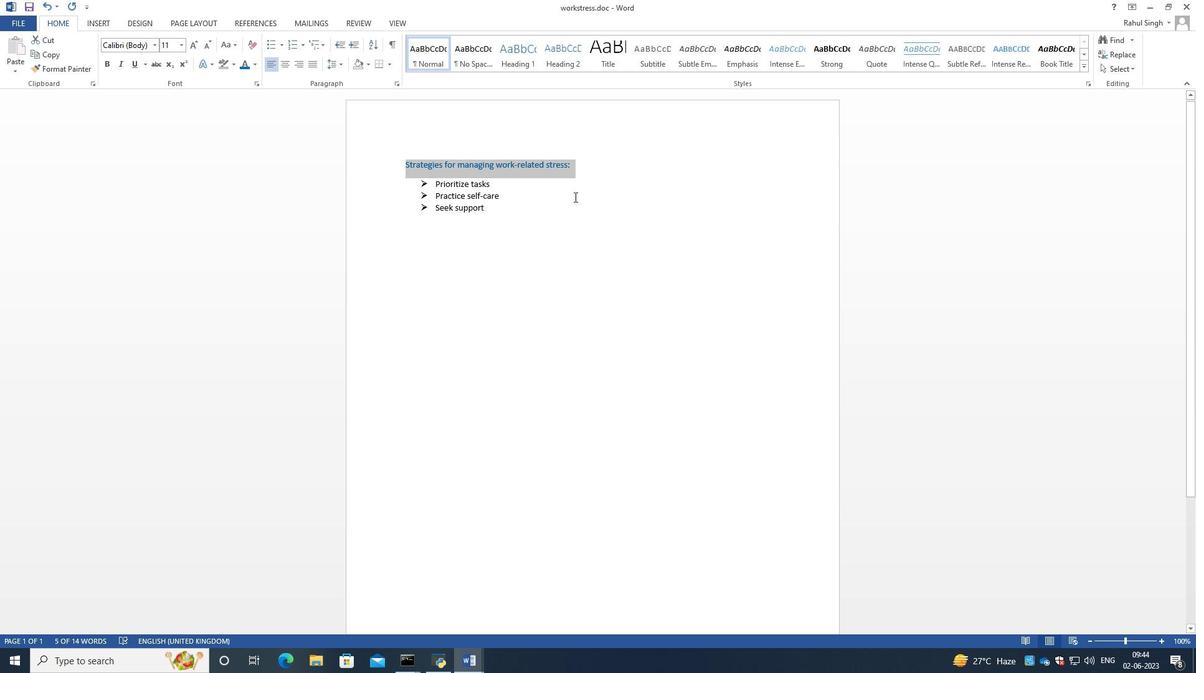 
Action: Mouse moved to (433, 180)
Screenshot: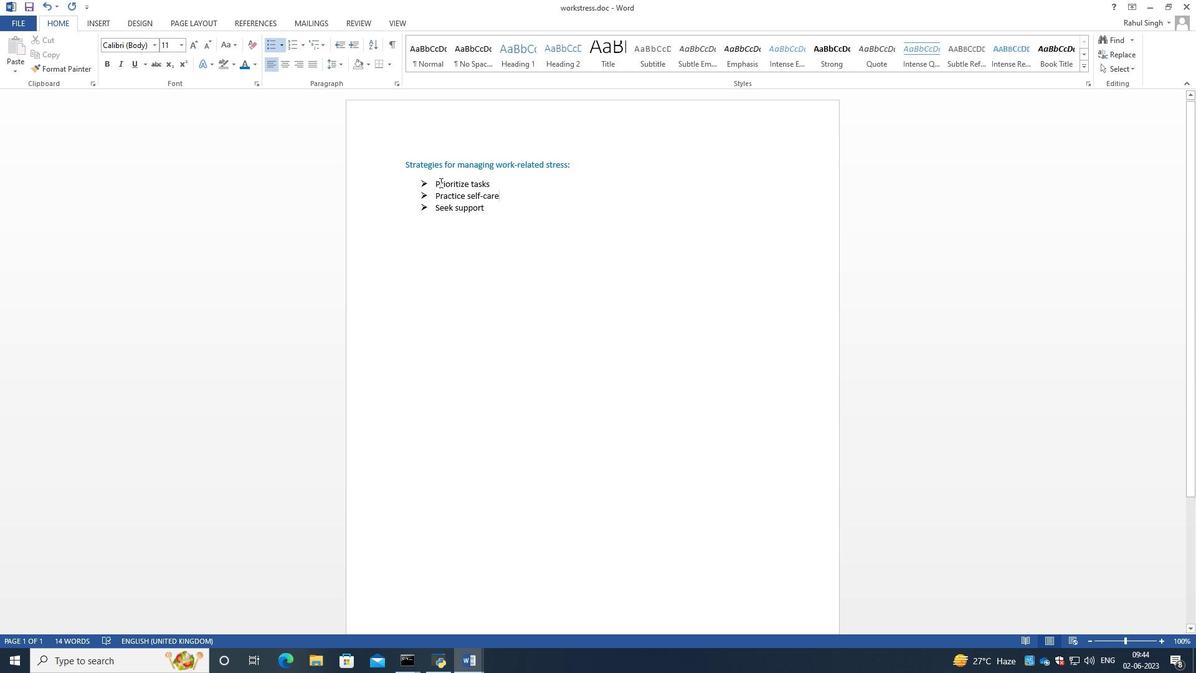 
Action: Mouse pressed left at (433, 180)
Screenshot: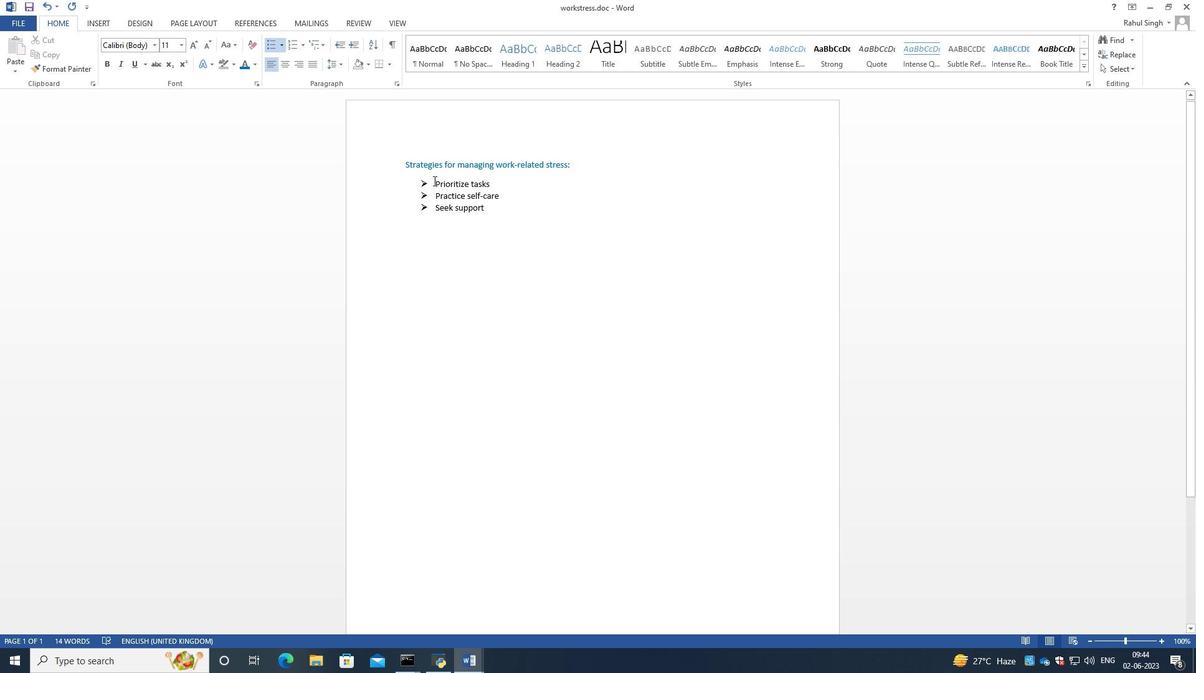 
Action: Mouse moved to (388, 67)
Screenshot: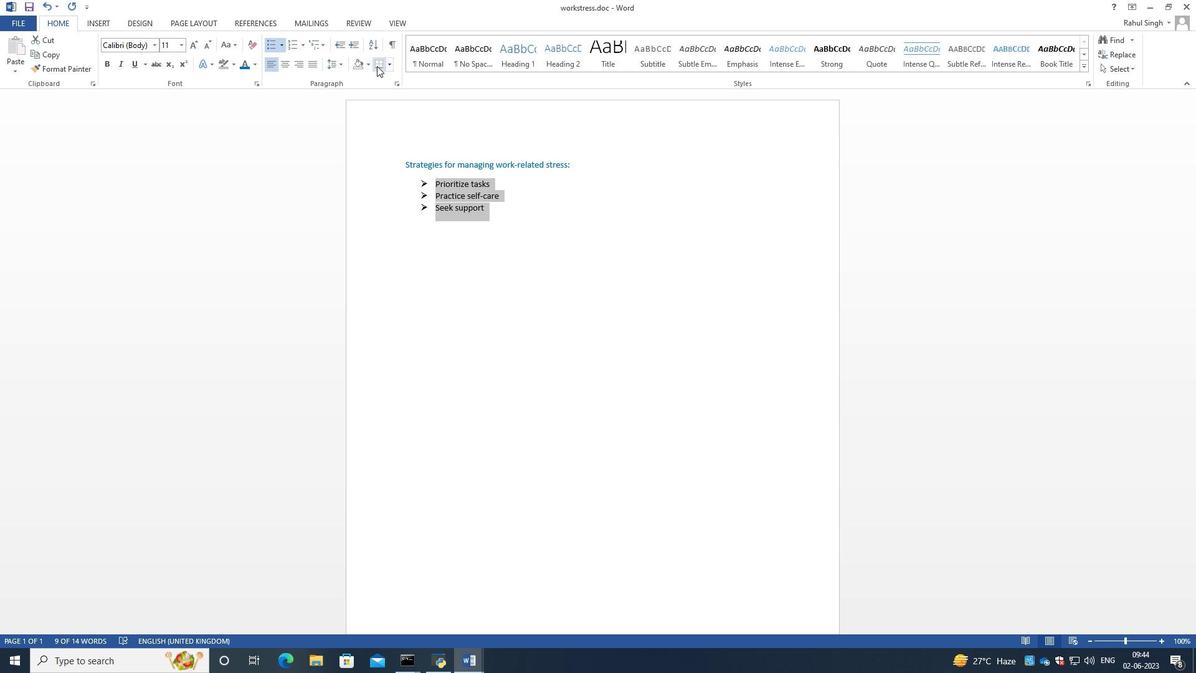 
Action: Mouse pressed left at (388, 67)
Screenshot: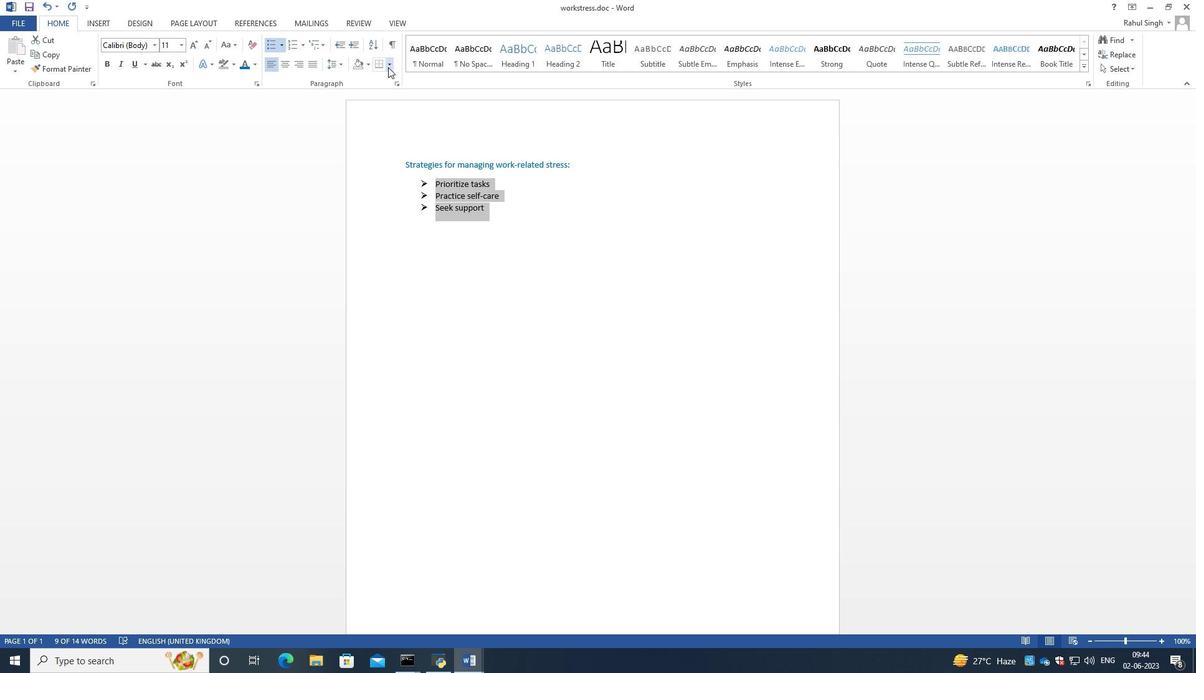 
Action: Mouse moved to (413, 170)
Screenshot: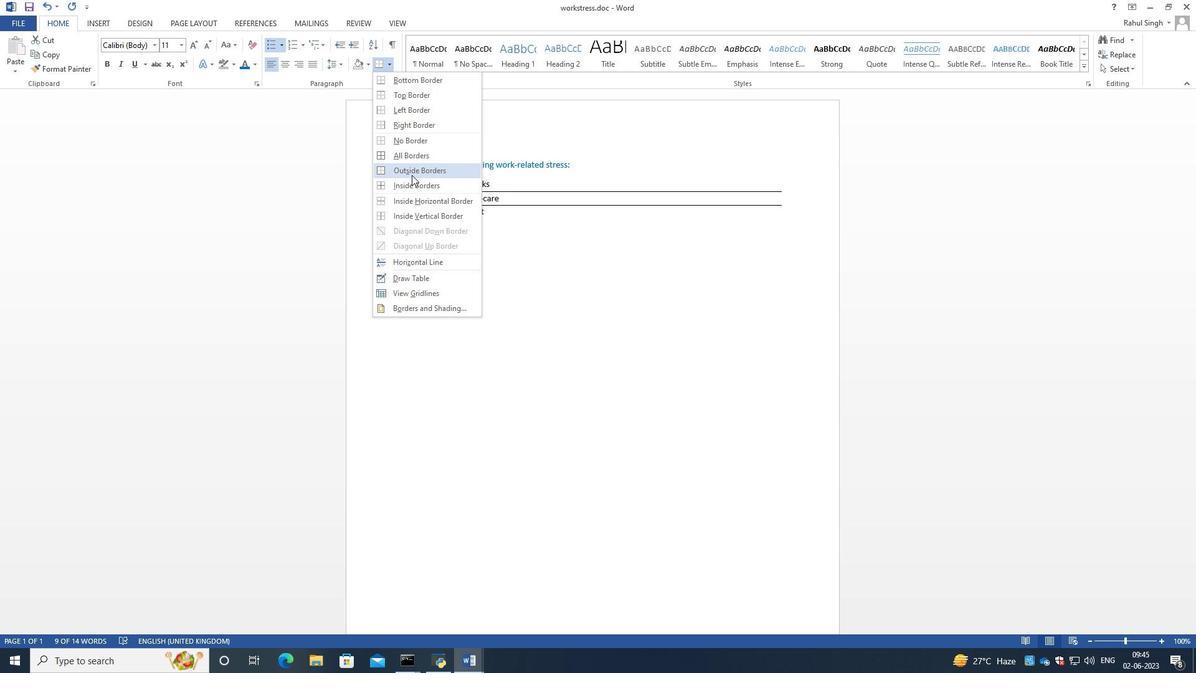 
Action: Mouse pressed left at (413, 170)
Screenshot: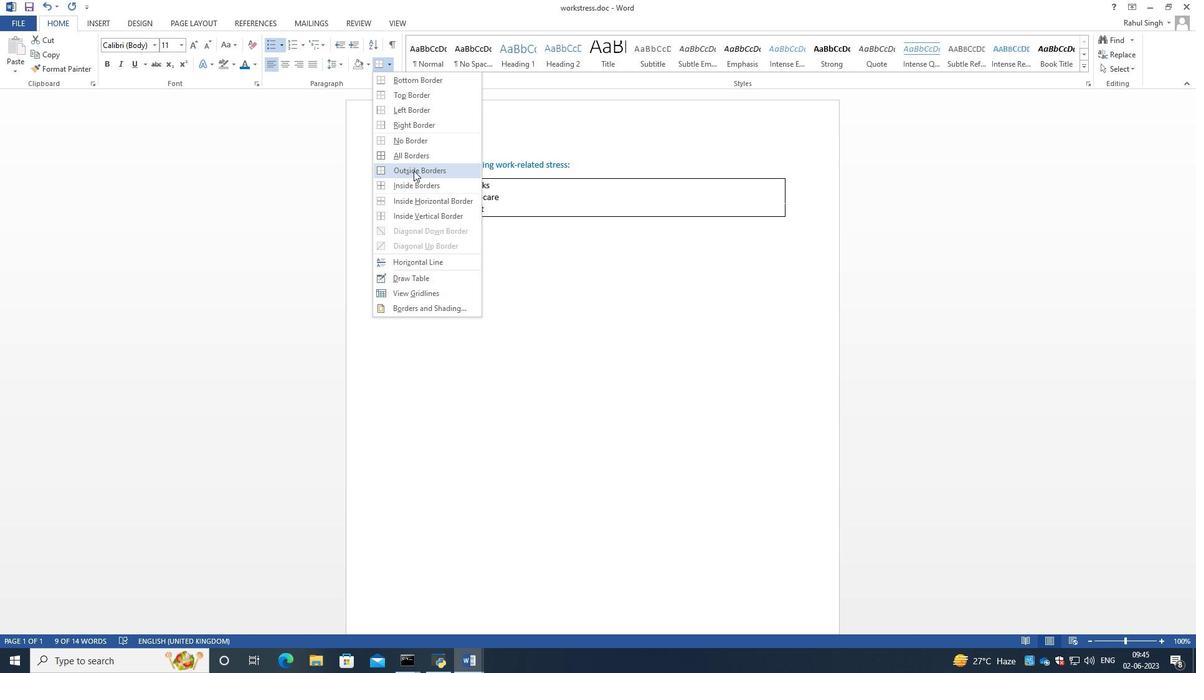 
Action: Mouse moved to (475, 120)
Screenshot: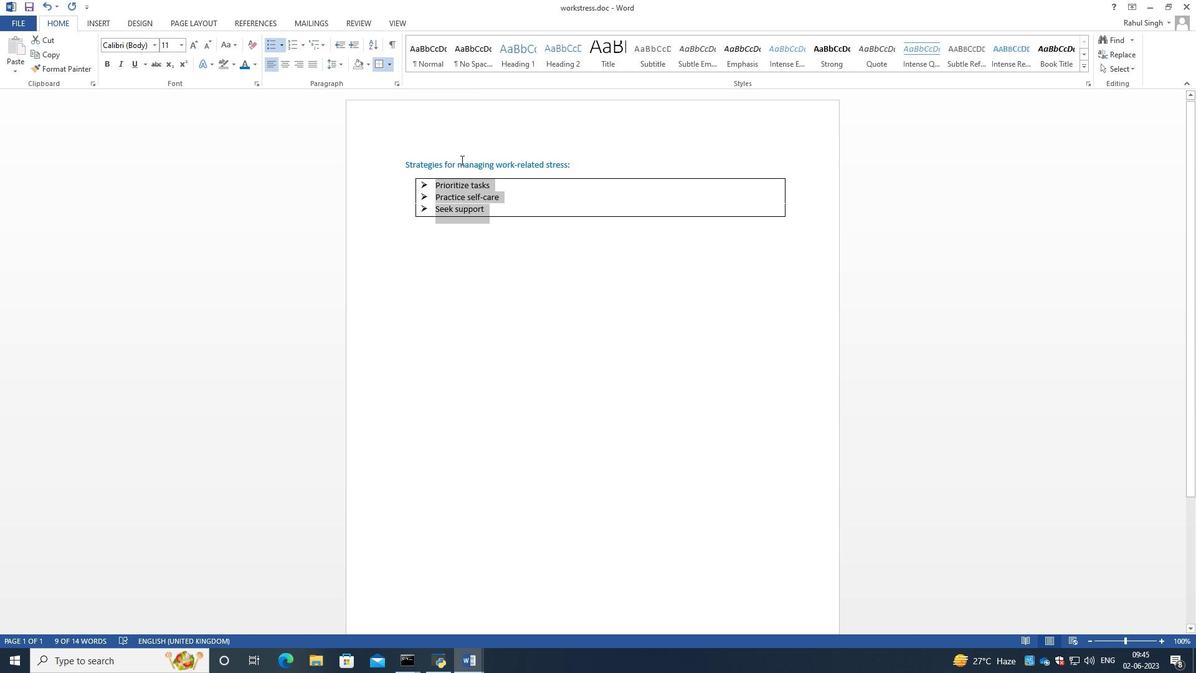 
Action: Mouse pressed left at (475, 120)
Screenshot: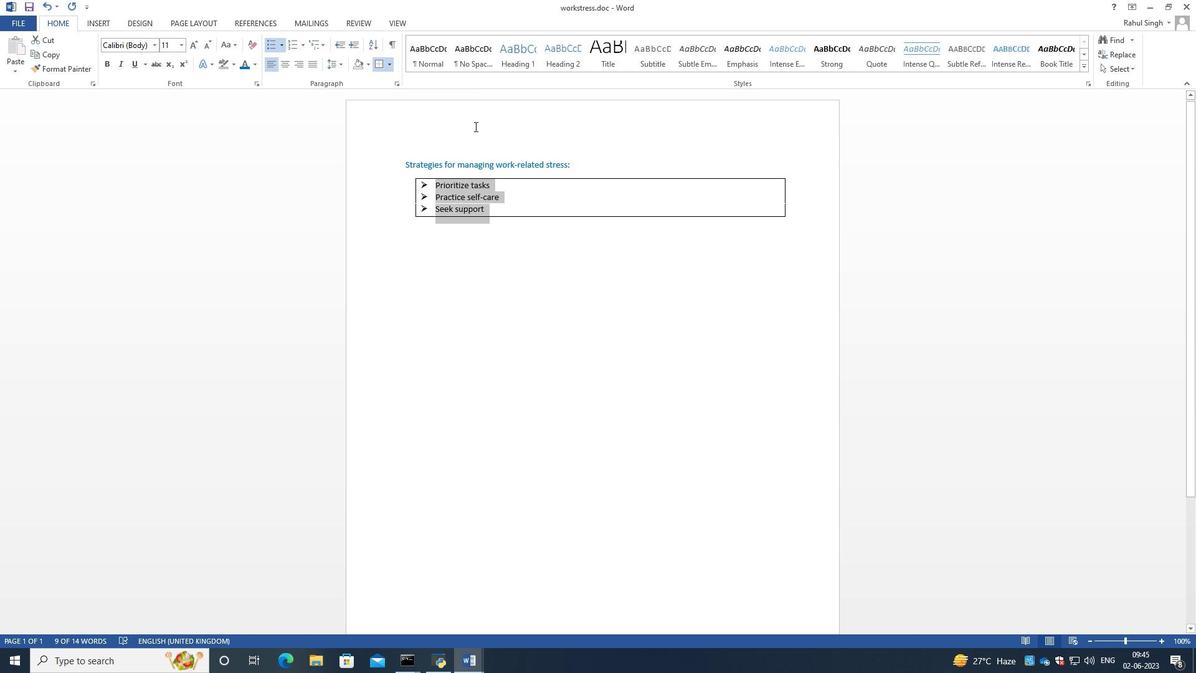
Action: Mouse moved to (403, 160)
Screenshot: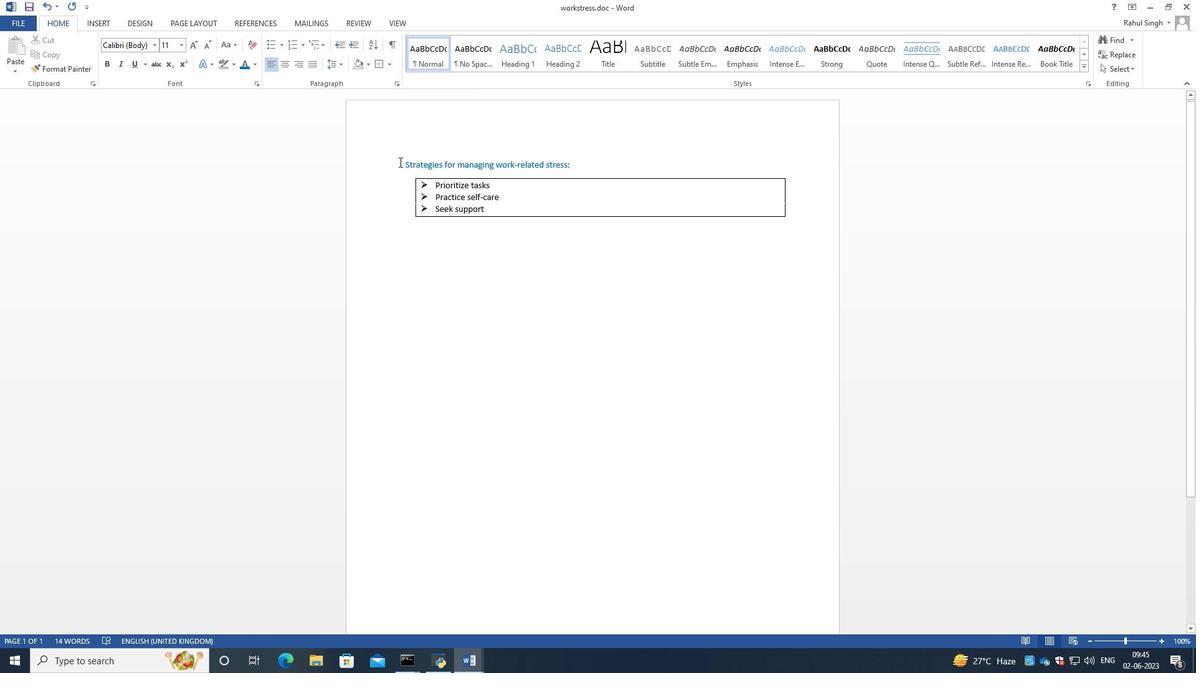 
Action: Mouse pressed left at (403, 160)
Screenshot: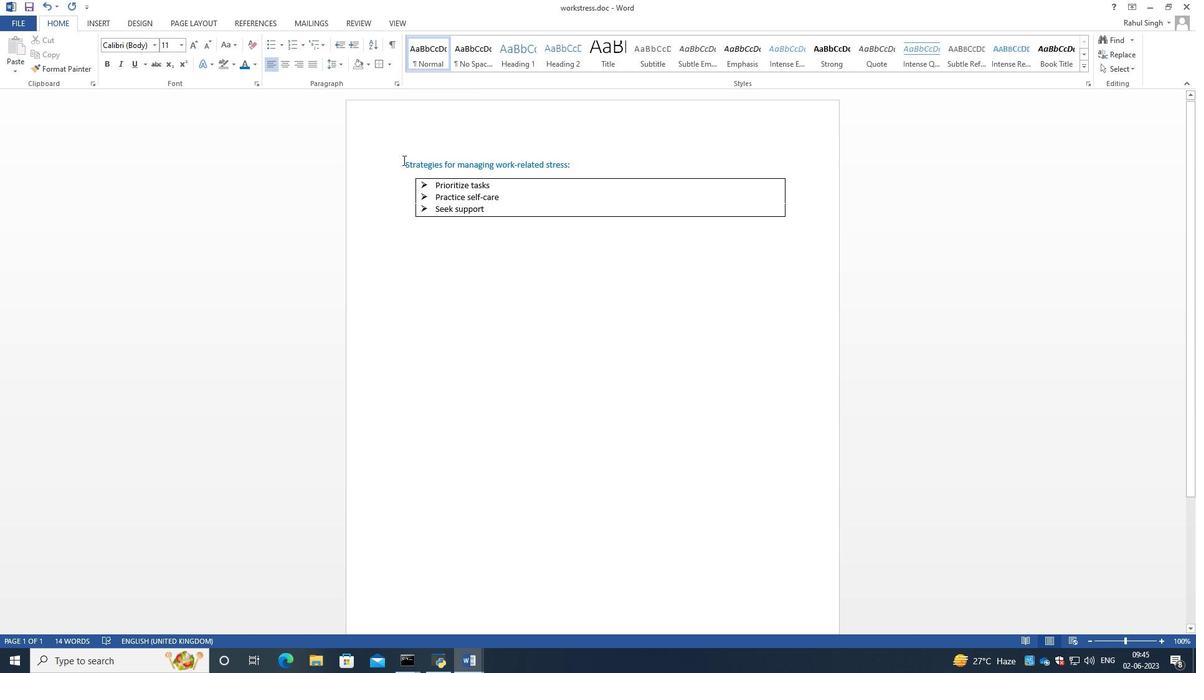 
Action: Mouse moved to (183, 42)
Screenshot: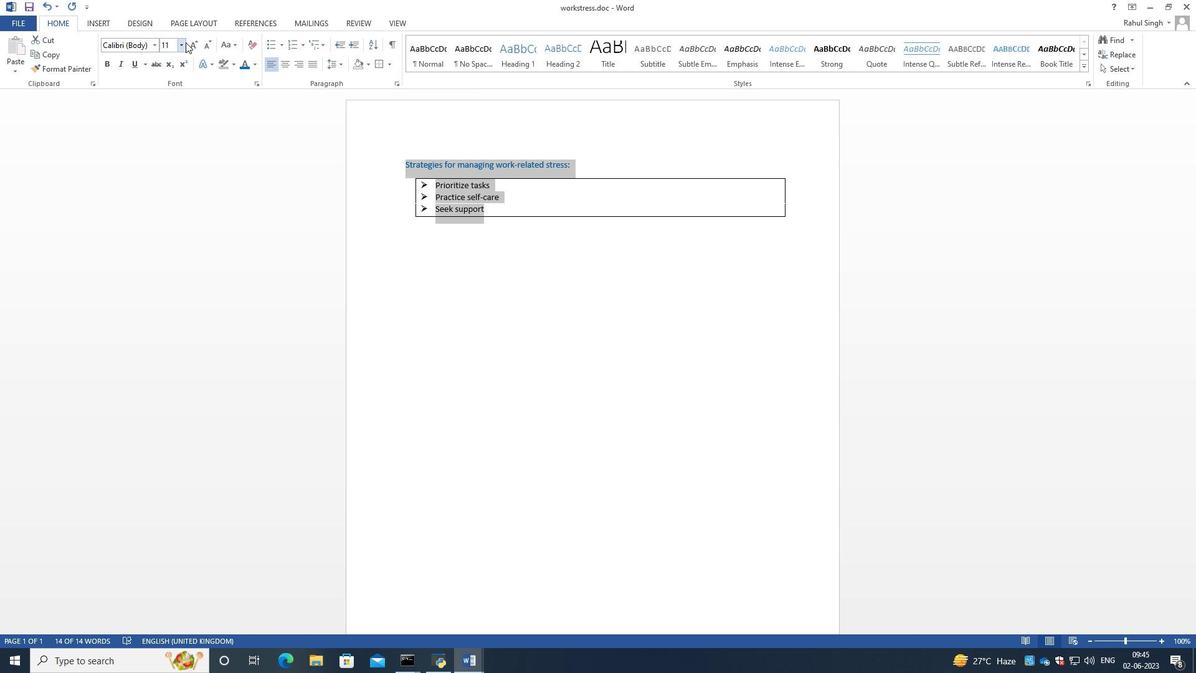 
Action: Mouse pressed left at (183, 42)
Screenshot: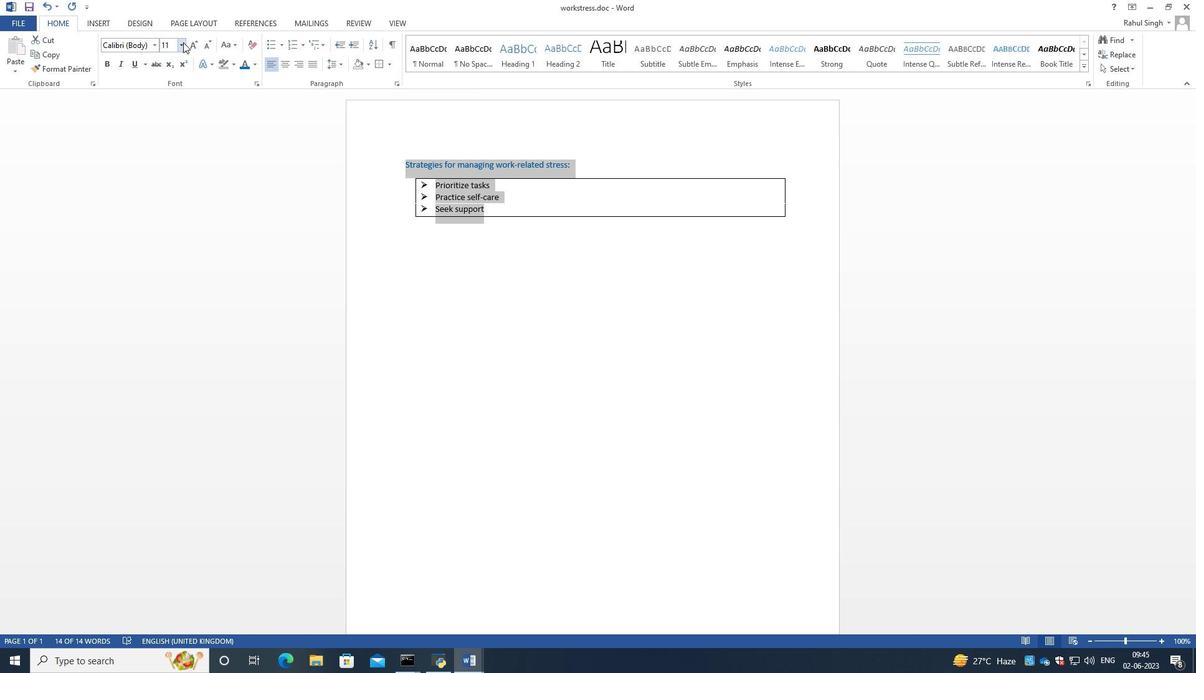 
Action: Mouse moved to (172, 179)
Screenshot: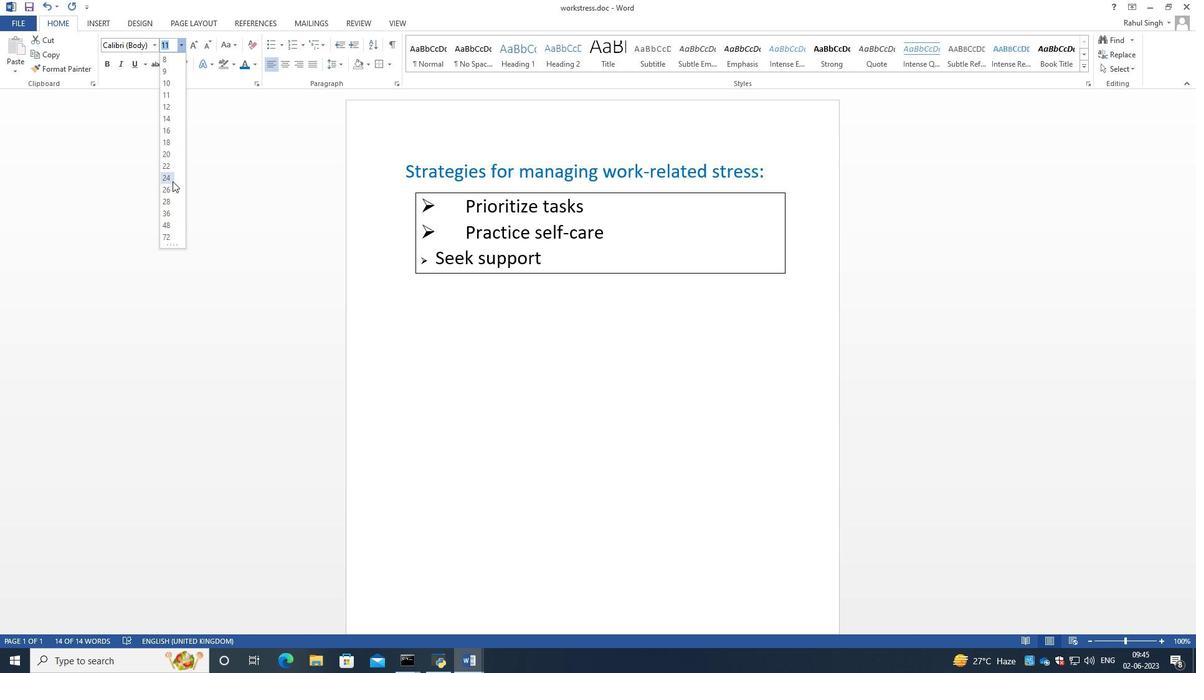 
Action: Mouse pressed left at (172, 179)
Screenshot: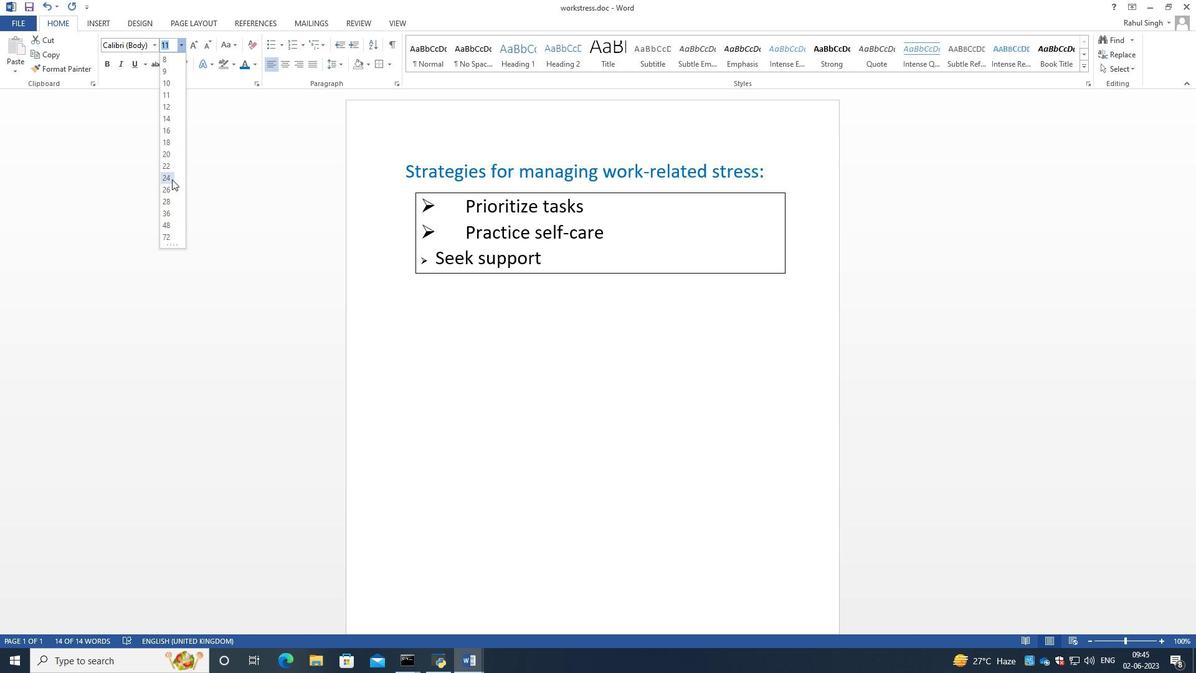 
Action: Mouse moved to (430, 256)
Screenshot: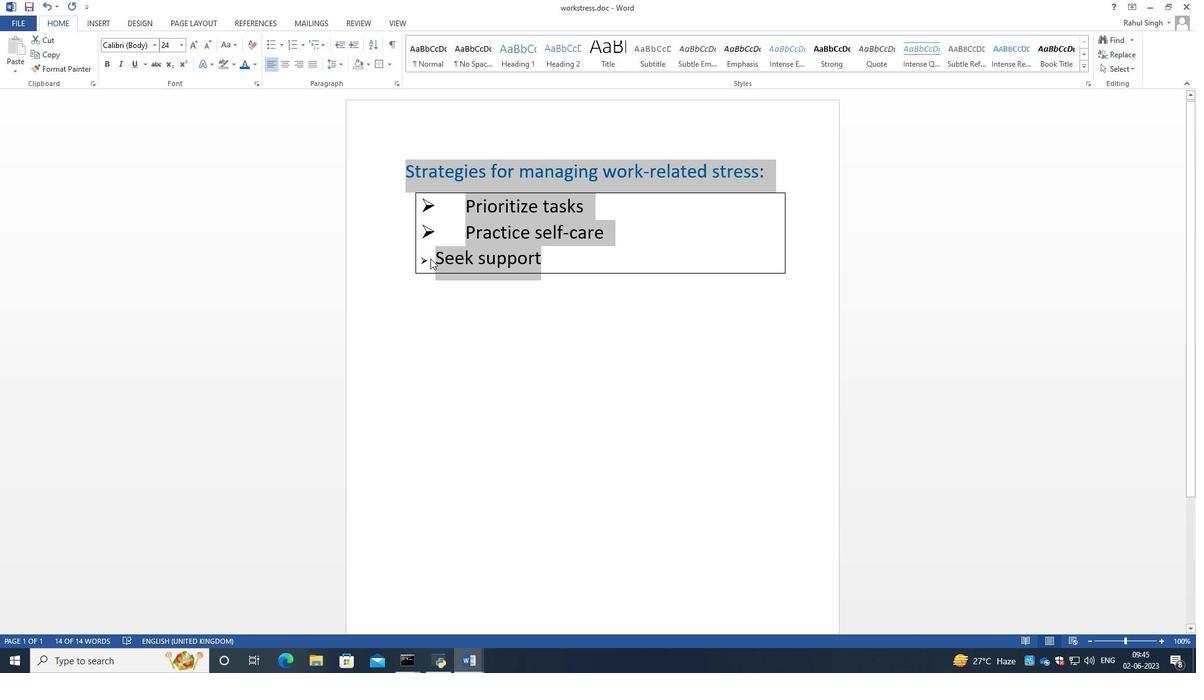 
Action: Mouse pressed left at (430, 256)
Screenshot: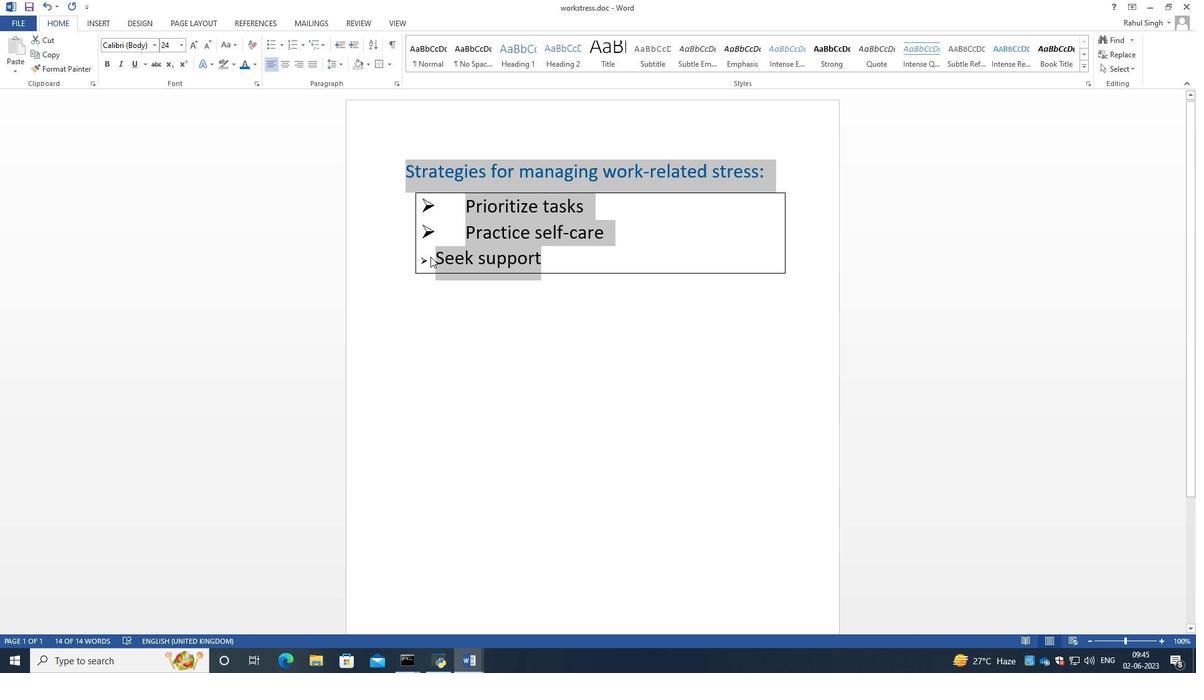 
Action: Mouse moved to (420, 253)
Screenshot: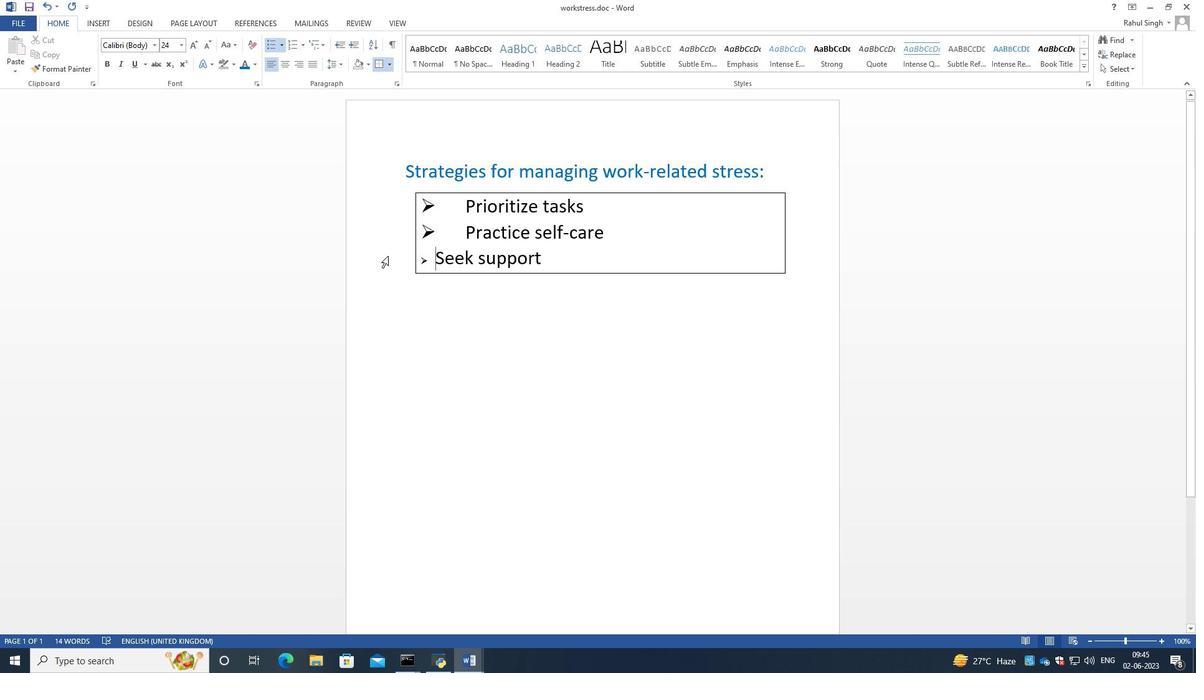 
Action: Key pressed <Key.backspace>
Screenshot: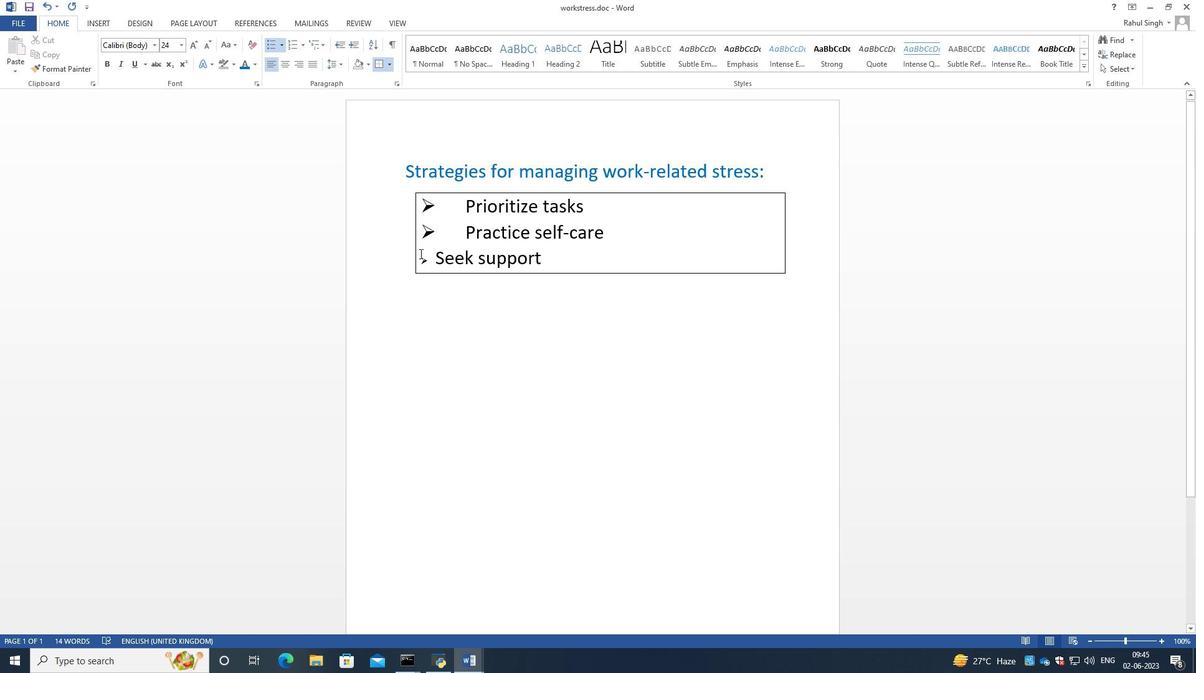 
Action: Mouse moved to (49, 8)
Screenshot: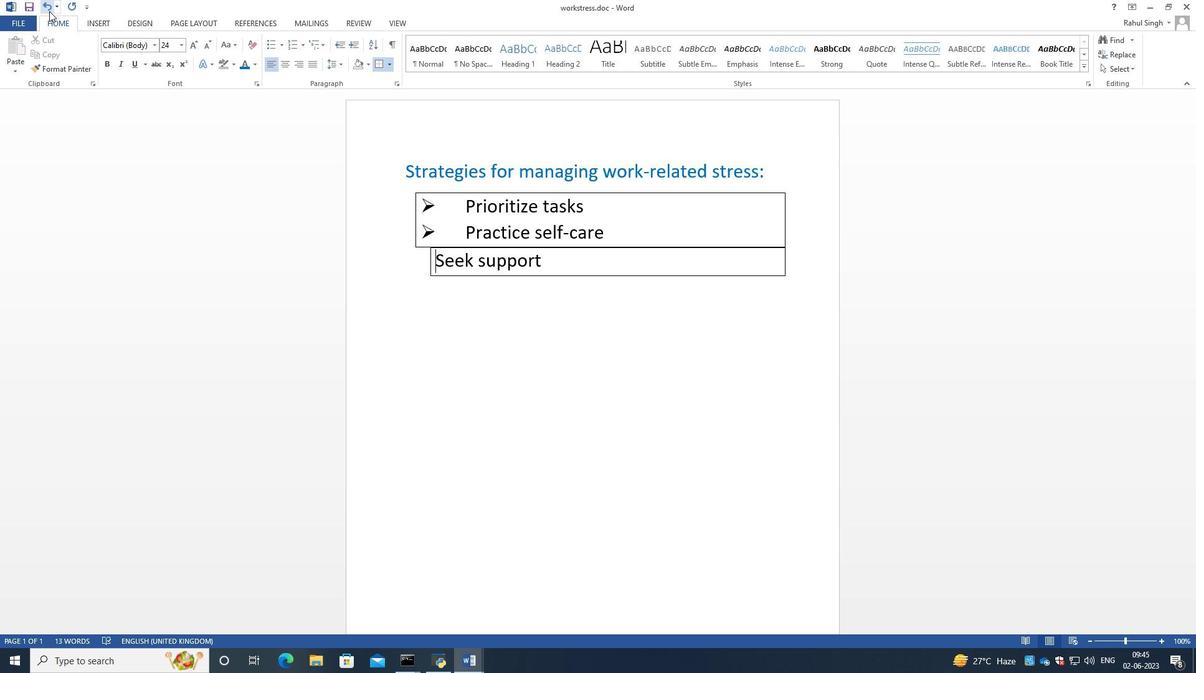 
Action: Mouse pressed left at (49, 8)
Screenshot: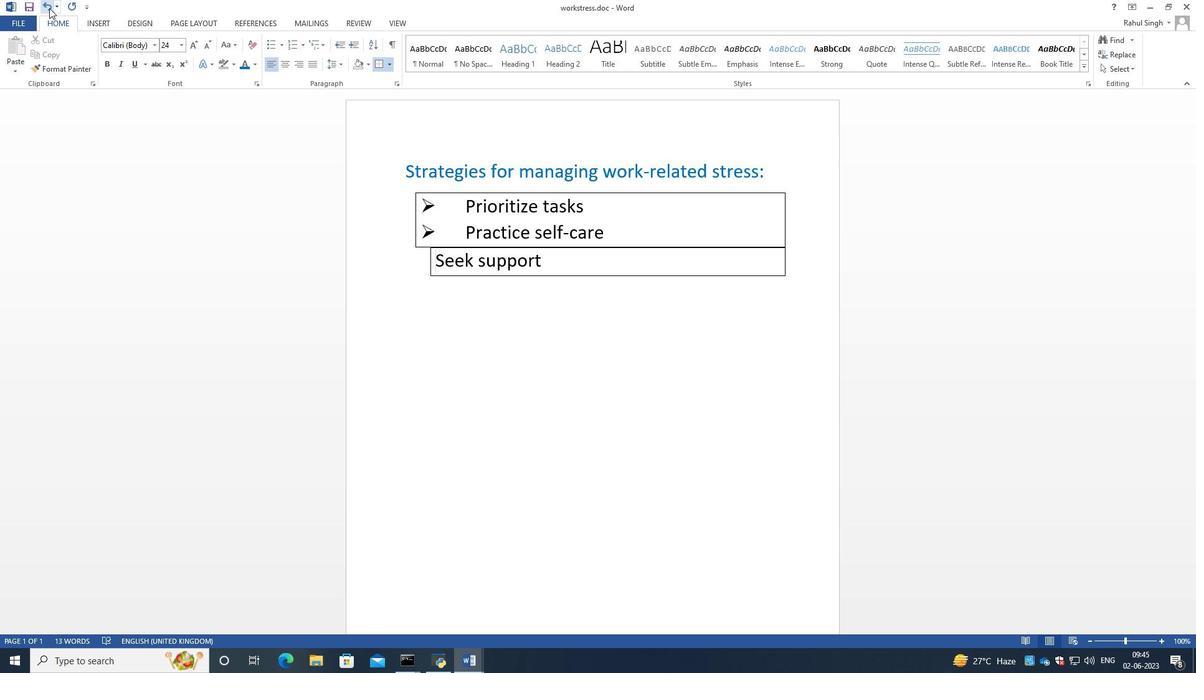 
Action: Mouse pressed left at (49, 8)
Screenshot: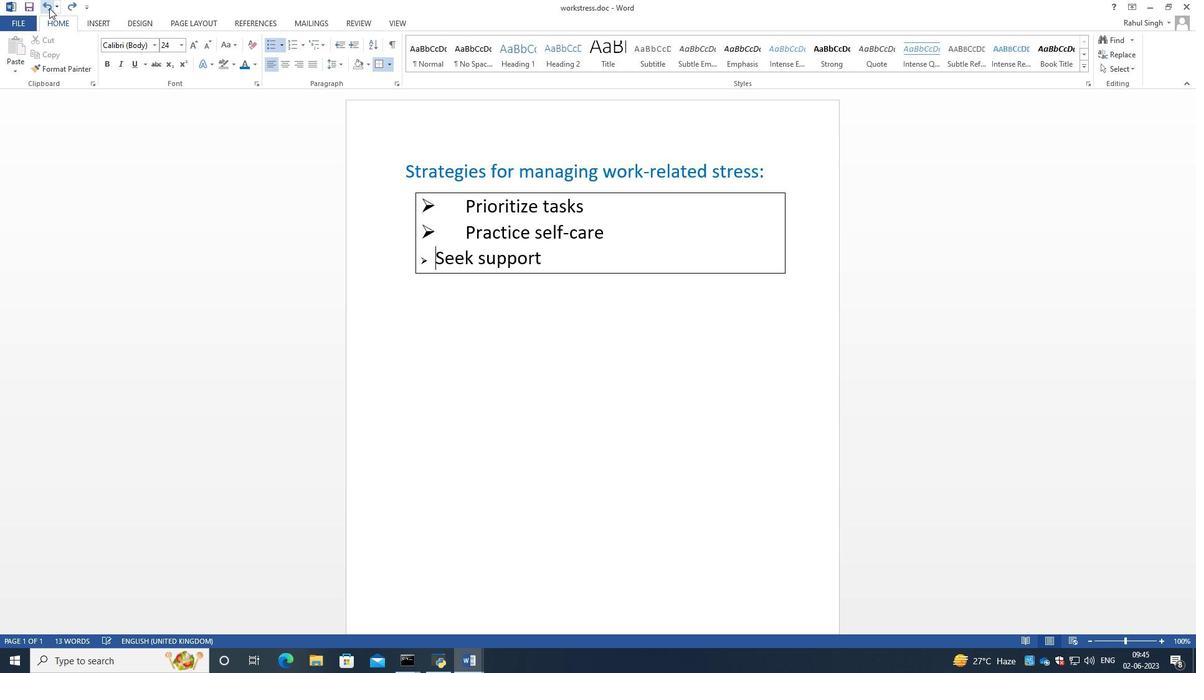 
Action: Mouse moved to (506, 326)
Screenshot: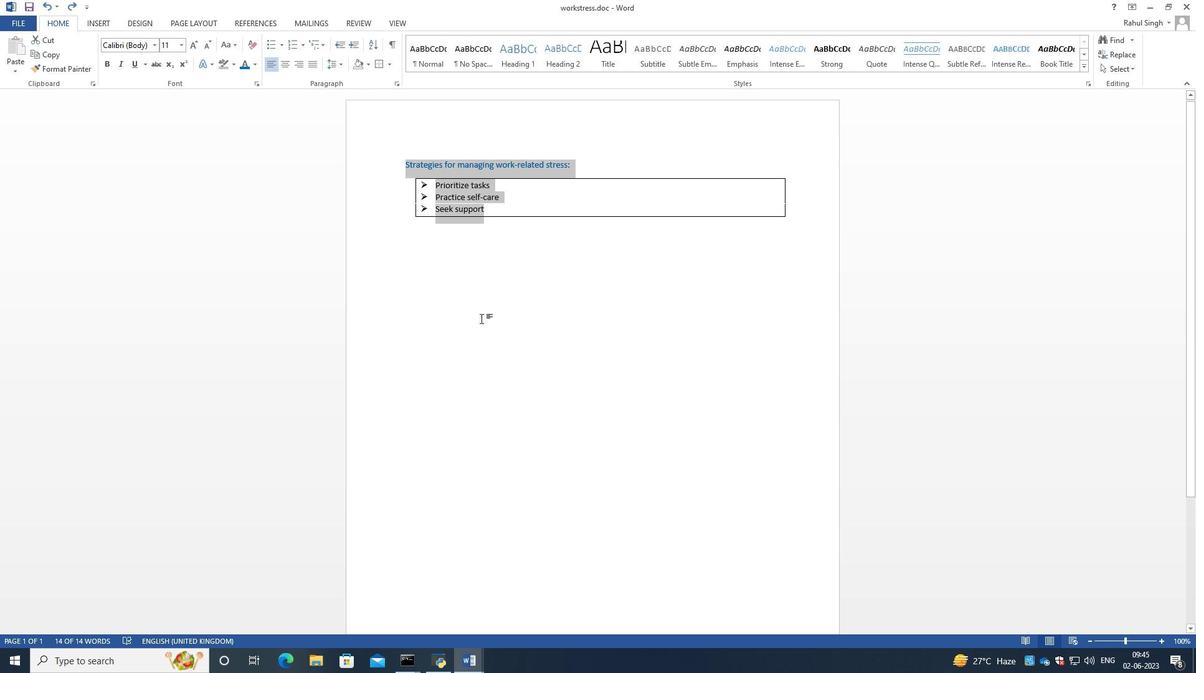 
Action: Mouse pressed left at (506, 326)
Screenshot: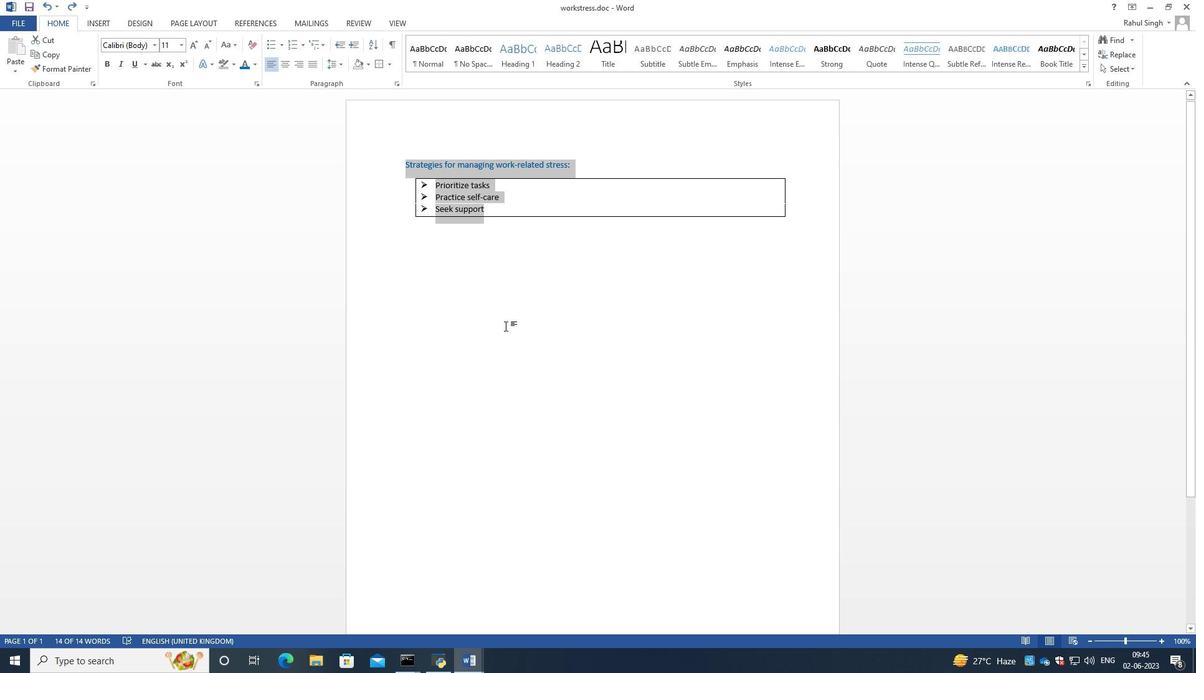 
Action: Mouse moved to (403, 164)
Screenshot: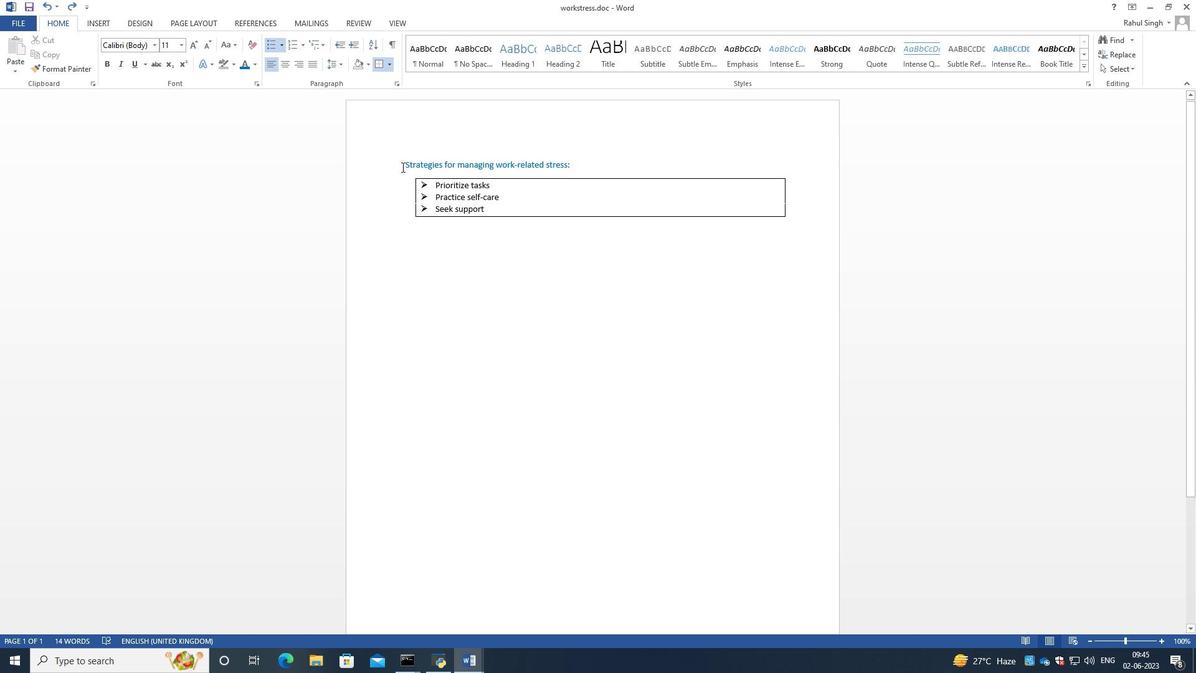 
Action: Mouse pressed left at (403, 164)
Screenshot: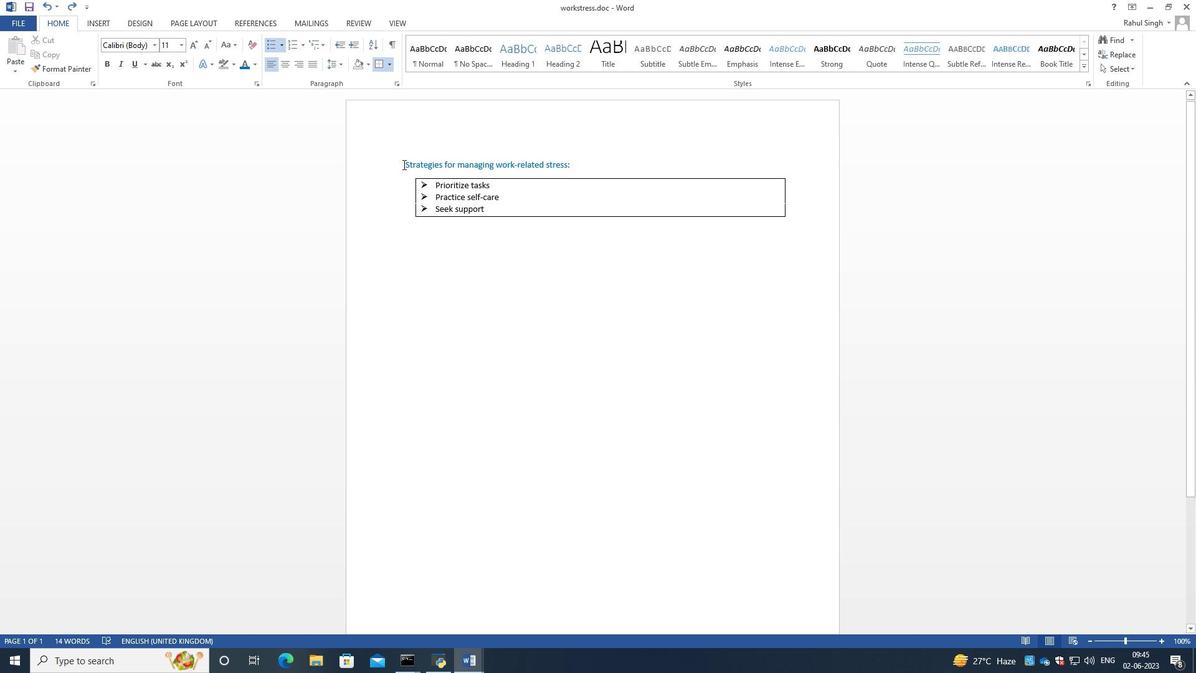 
Action: Mouse moved to (178, 45)
Screenshot: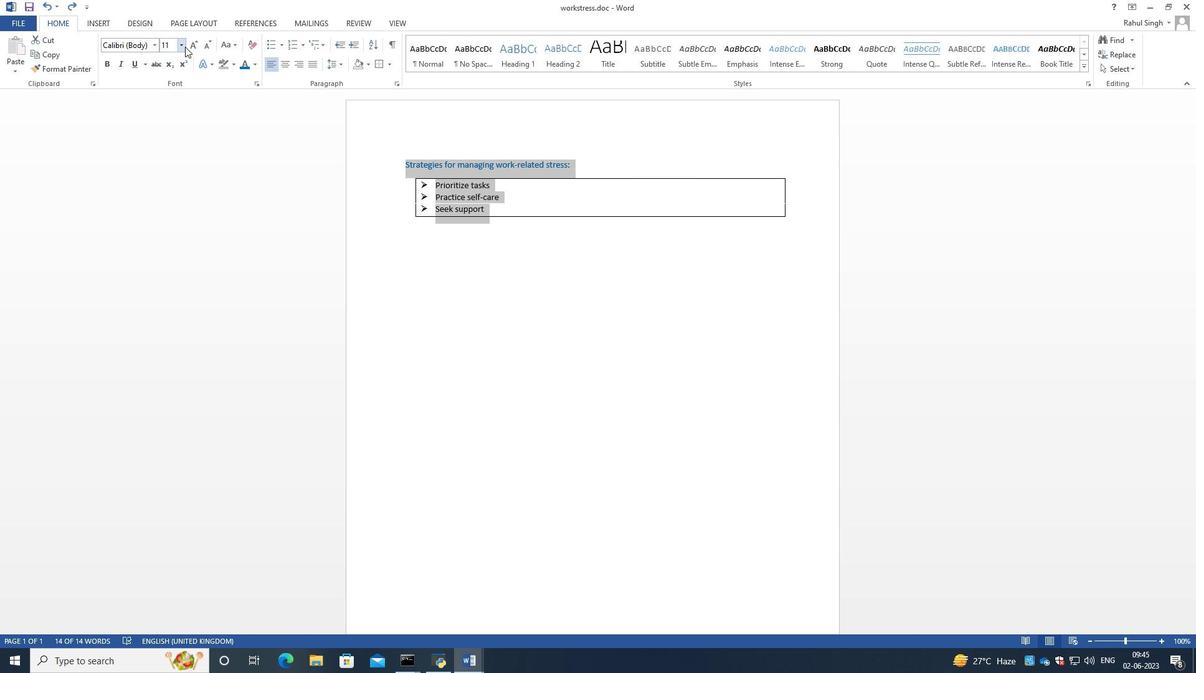 
Action: Mouse pressed left at (178, 45)
Screenshot: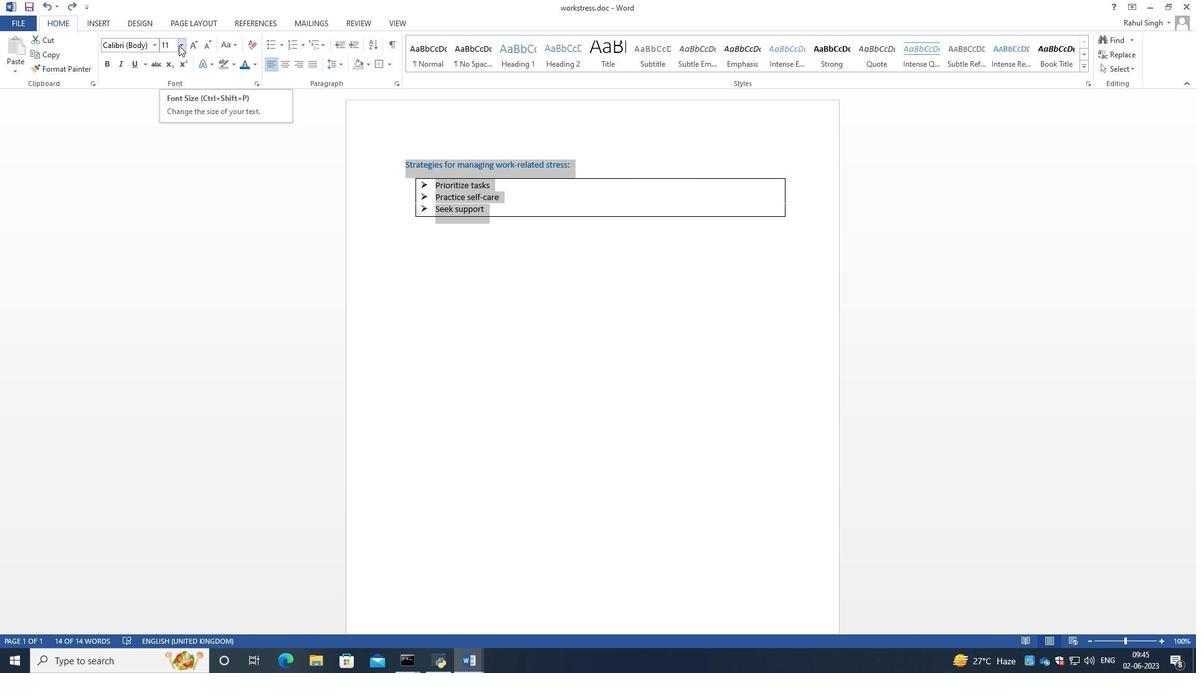 
Action: Mouse moved to (171, 178)
Screenshot: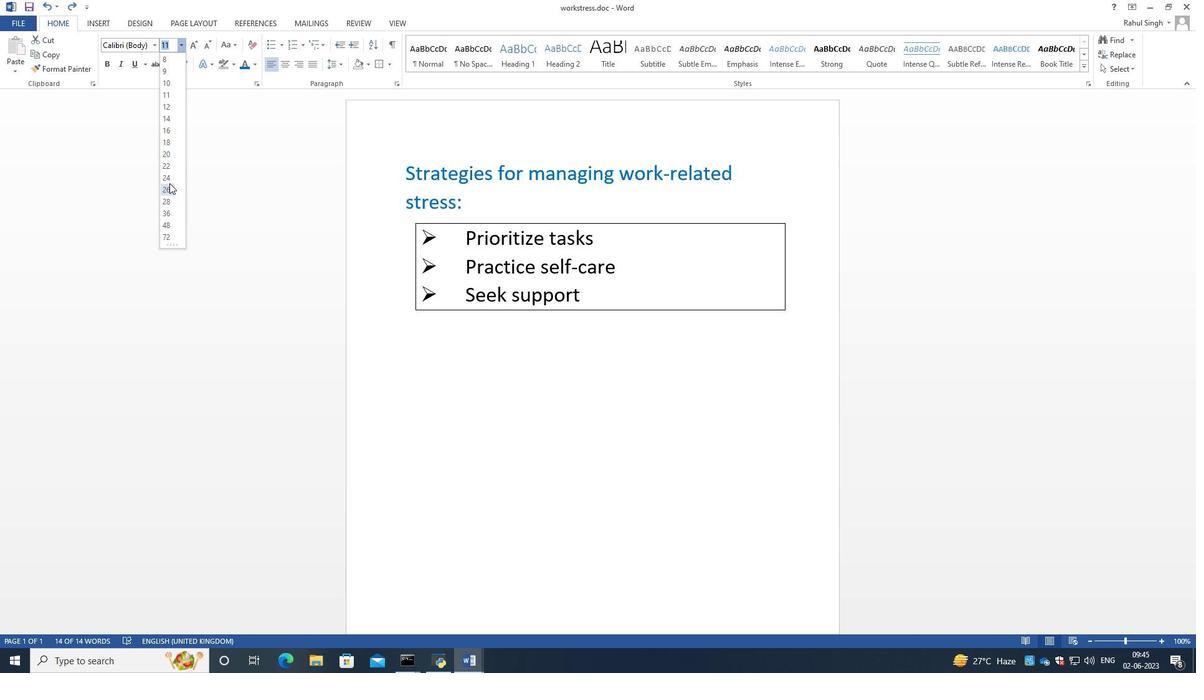 
Action: Mouse pressed left at (171, 178)
Screenshot: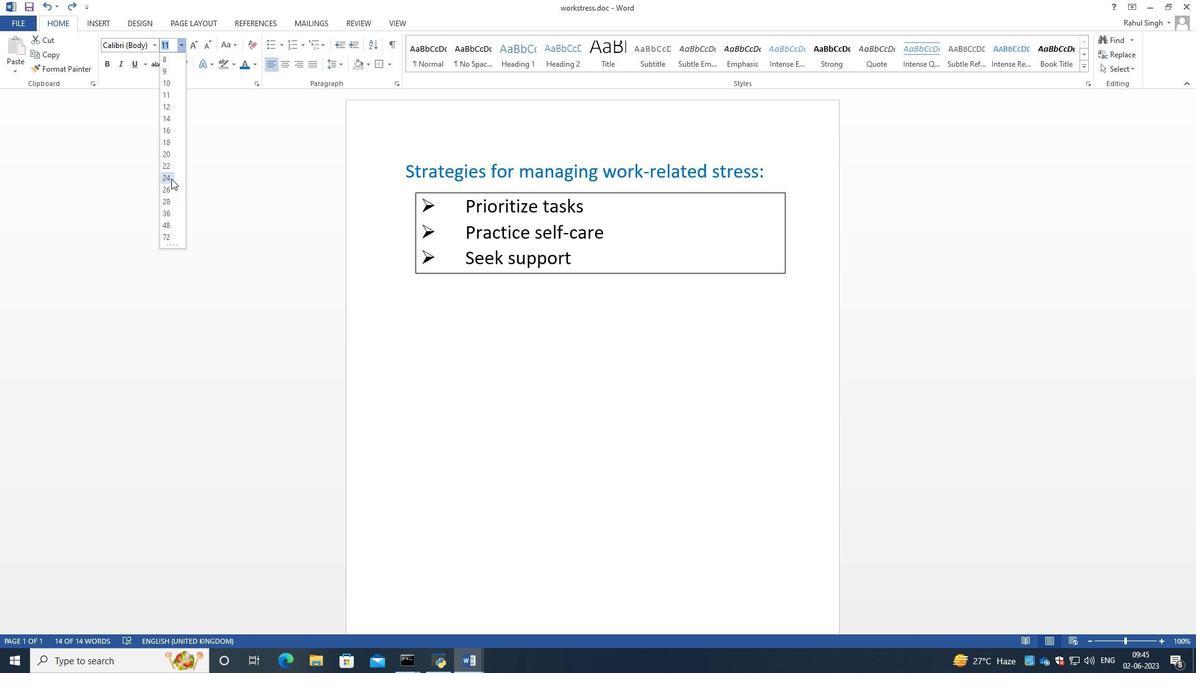 
Action: Mouse moved to (512, 322)
Screenshot: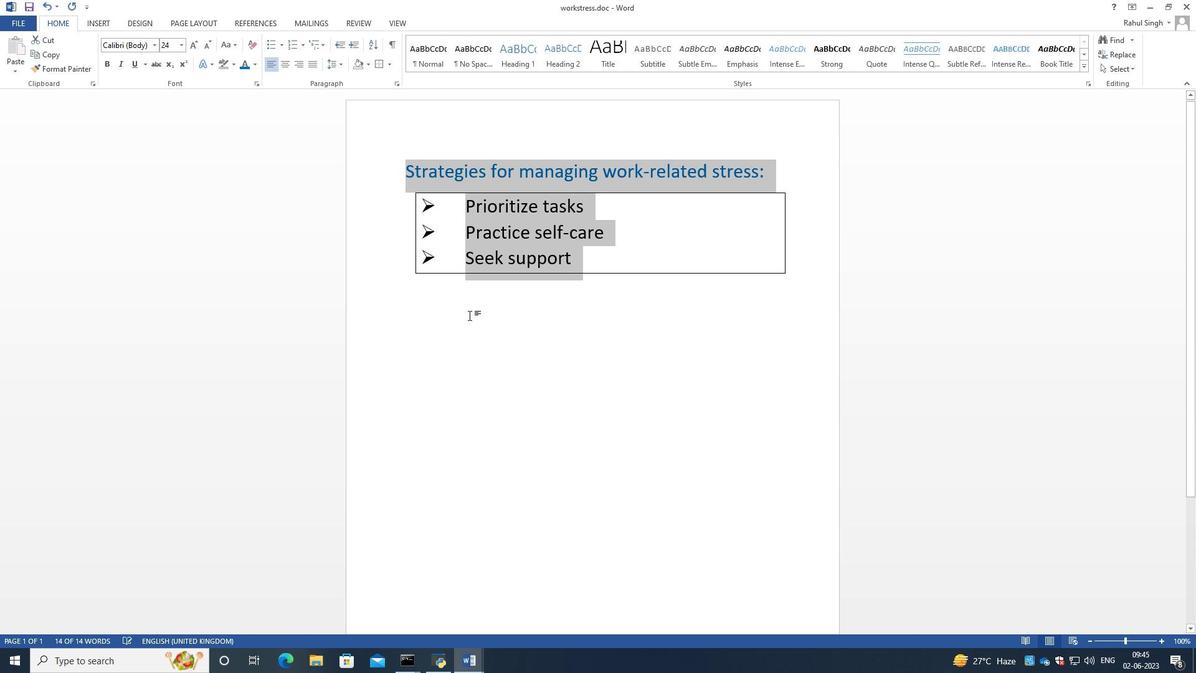 
Action: Mouse pressed left at (512, 322)
Screenshot: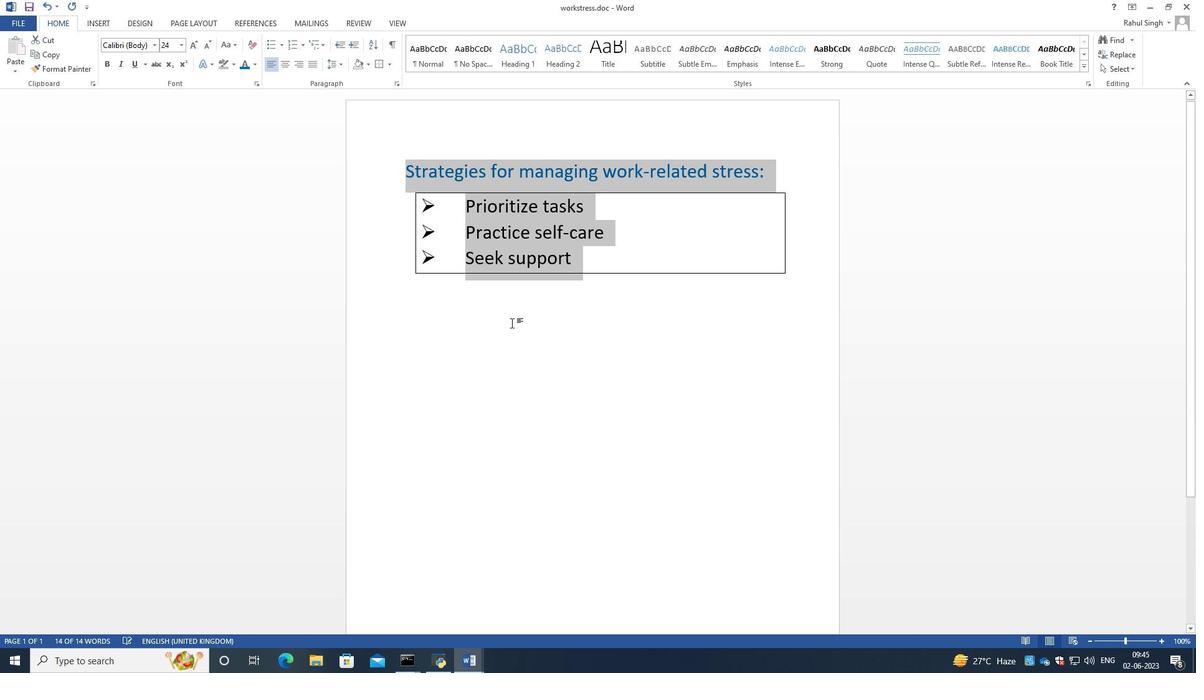 
Action: Mouse moved to (584, 264)
Screenshot: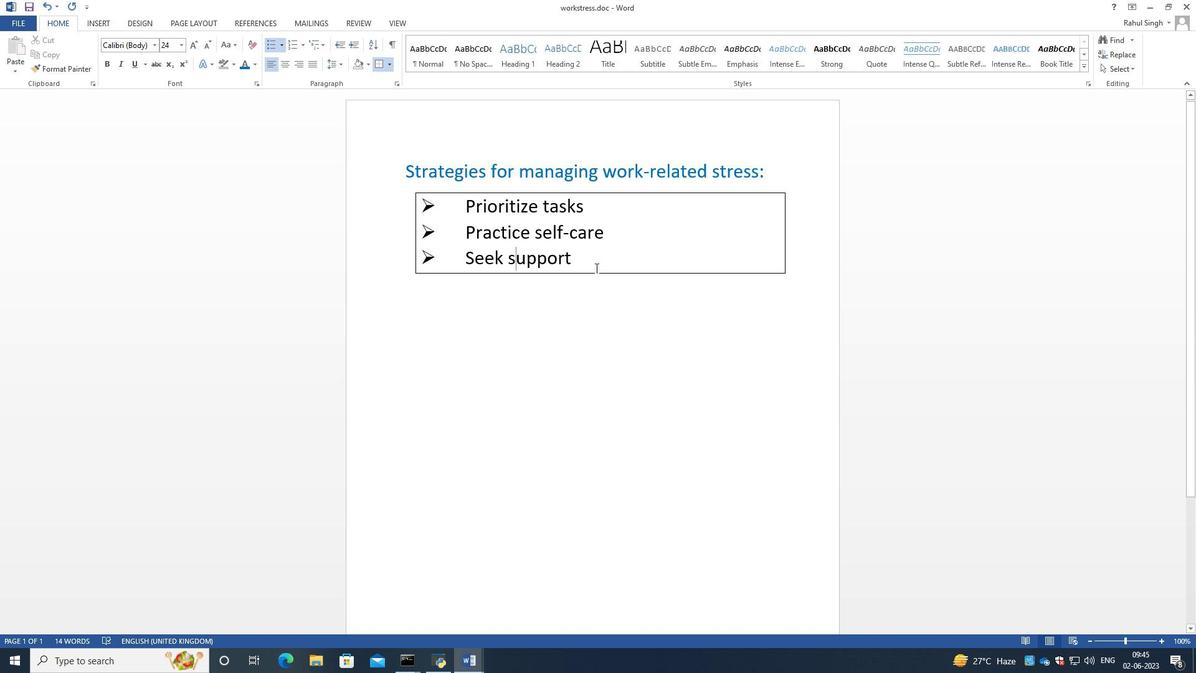 
Action: Mouse pressed left at (584, 264)
Screenshot: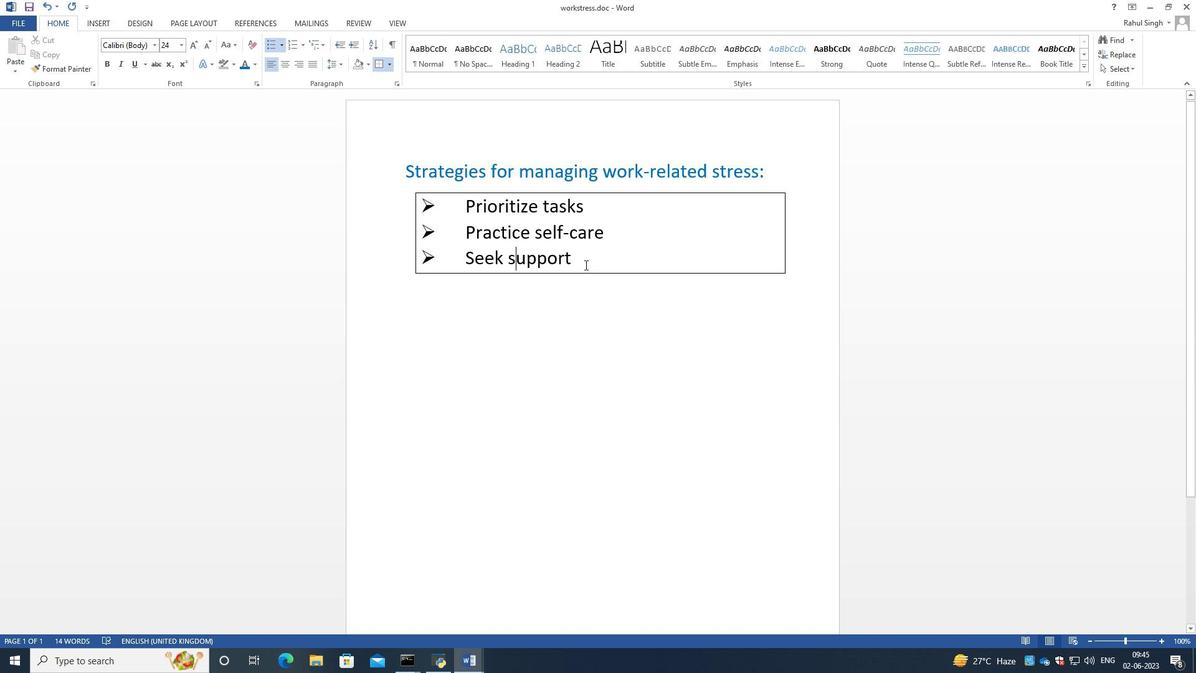
Action: Mouse moved to (585, 308)
Screenshot: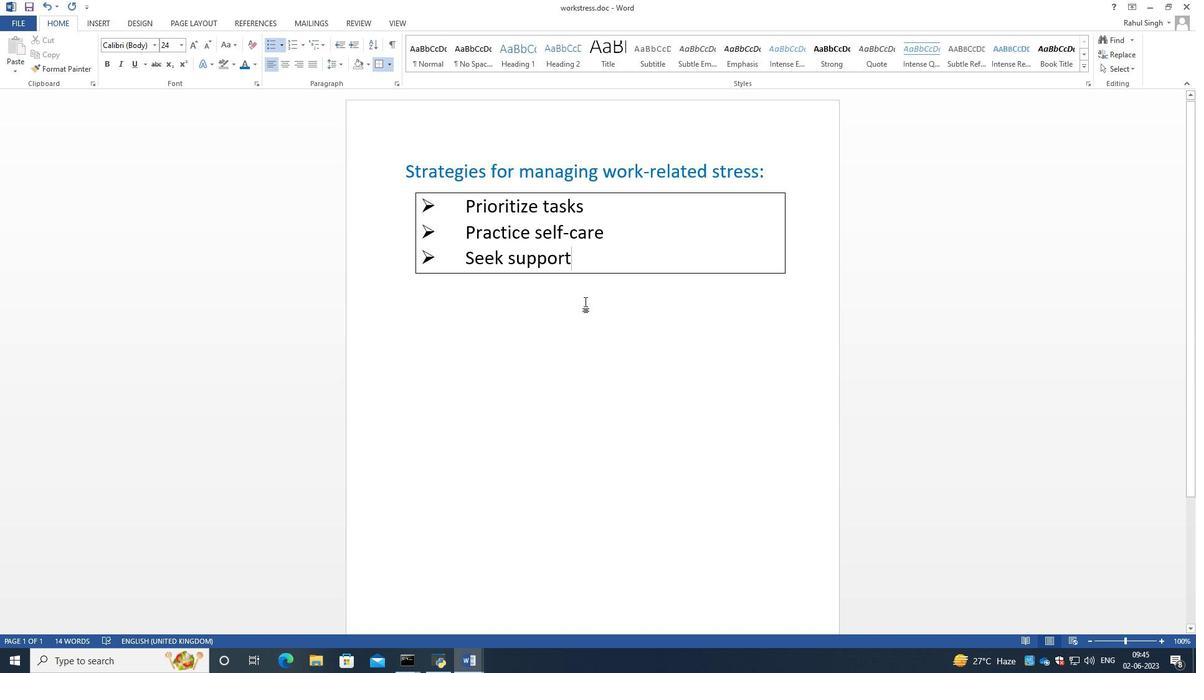 
